 Task: Create a due date automation trigger when advanced on, on the tuesday before a card is due add fields with custom field "Resume" set to a date less than 1 days from now at 11:00 AM.
Action: Mouse moved to (1173, 87)
Screenshot: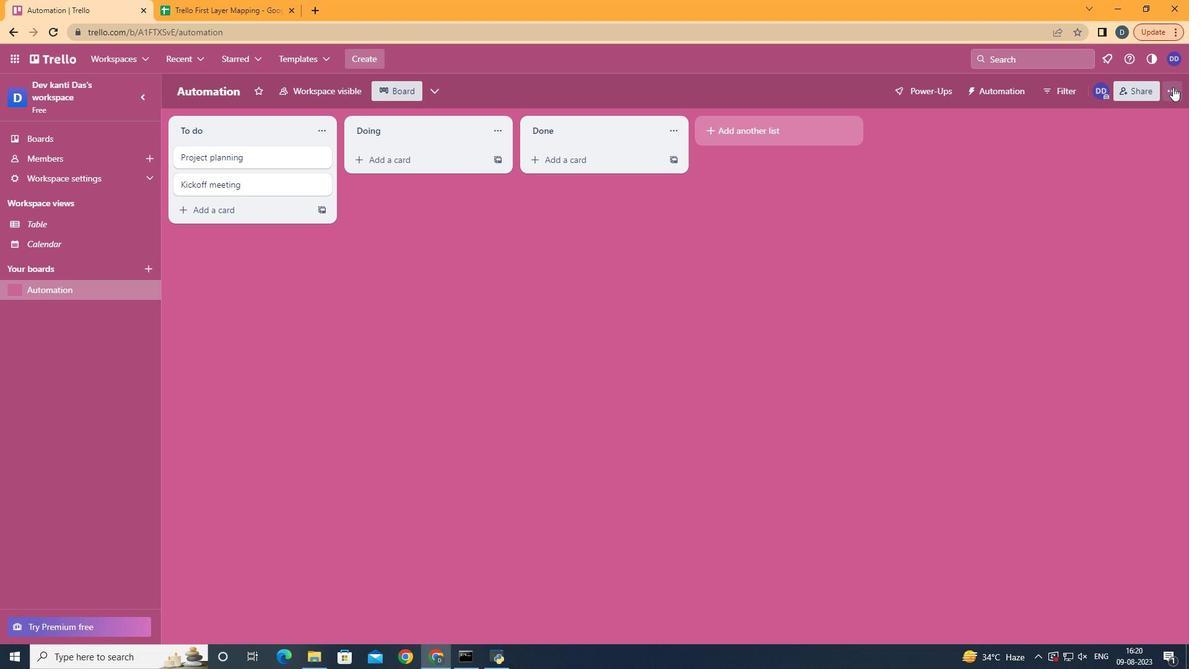 
Action: Mouse pressed left at (1173, 87)
Screenshot: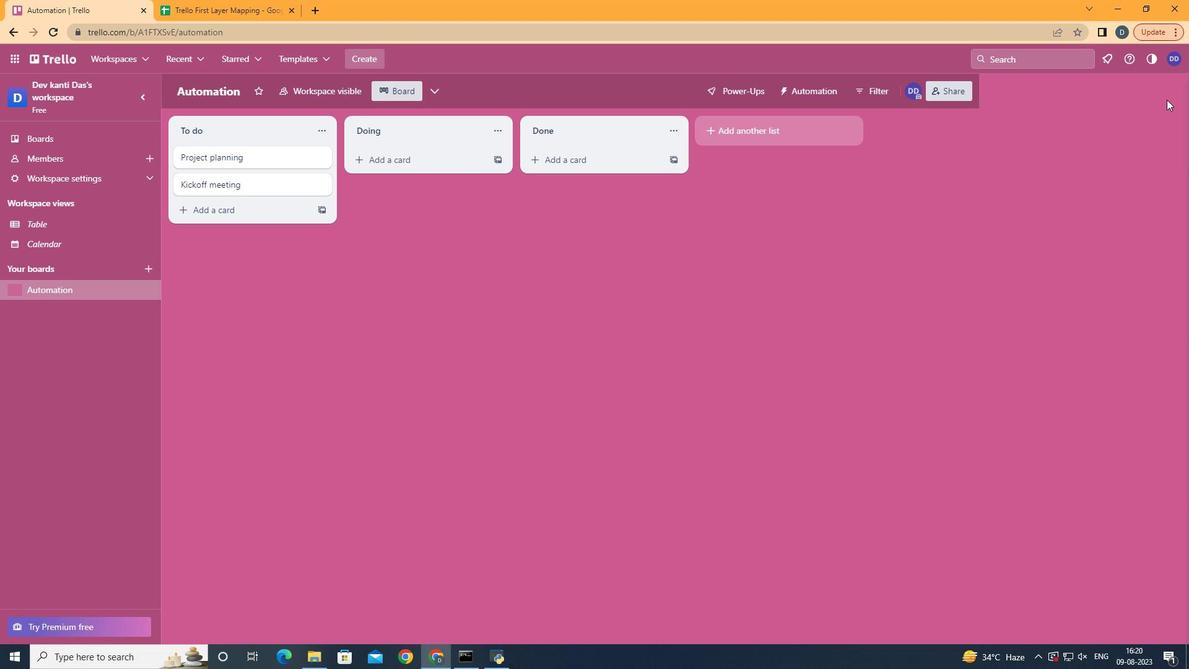 
Action: Mouse moved to (1074, 270)
Screenshot: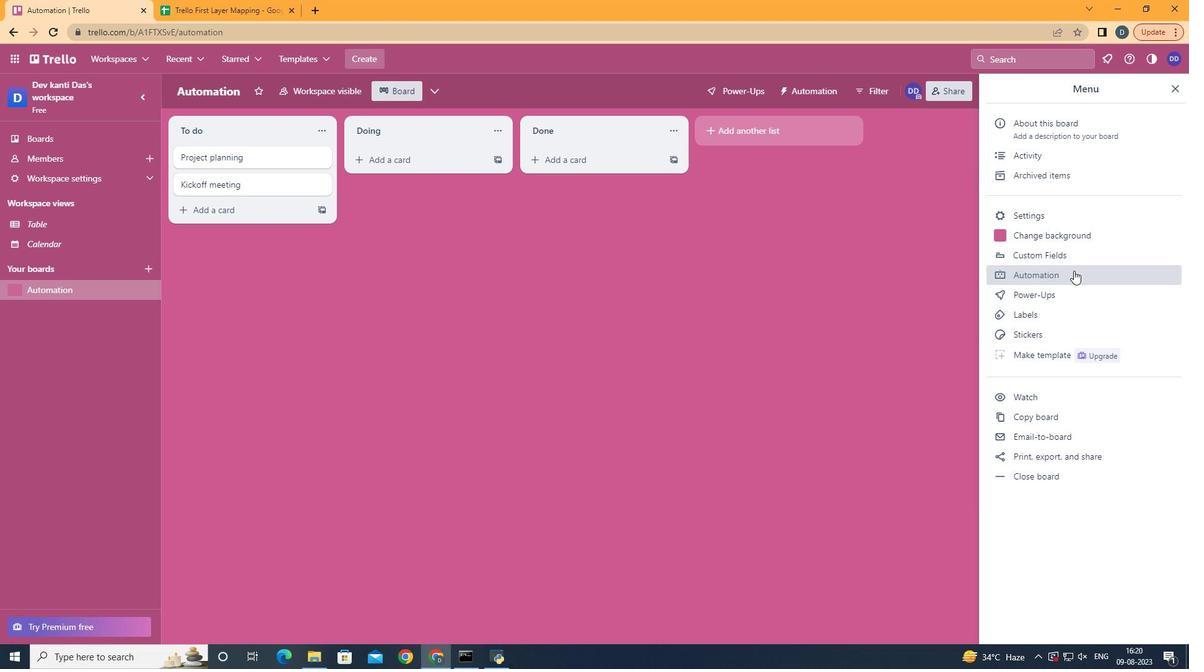 
Action: Mouse pressed left at (1074, 270)
Screenshot: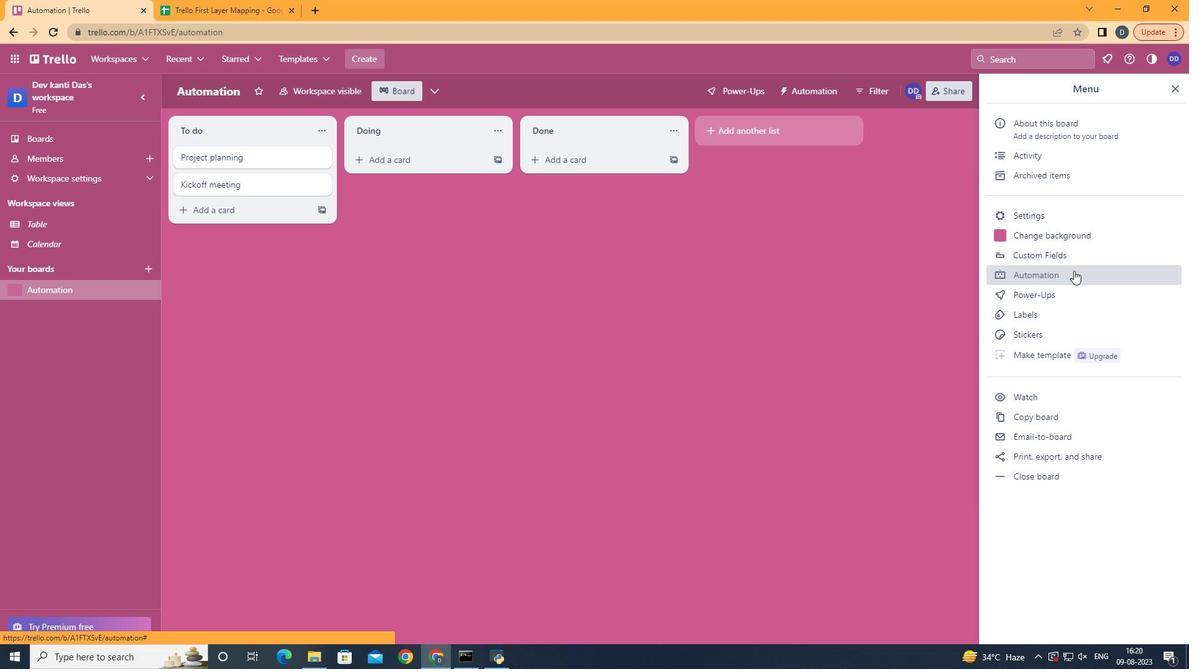 
Action: Mouse moved to (215, 242)
Screenshot: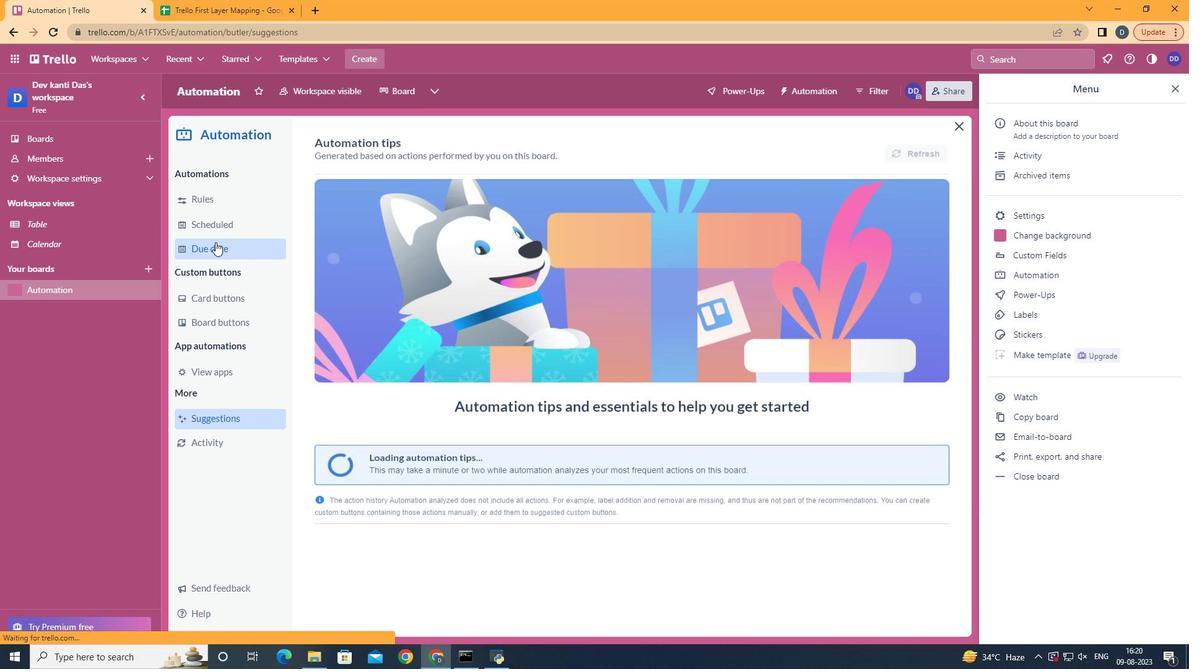
Action: Mouse pressed left at (215, 242)
Screenshot: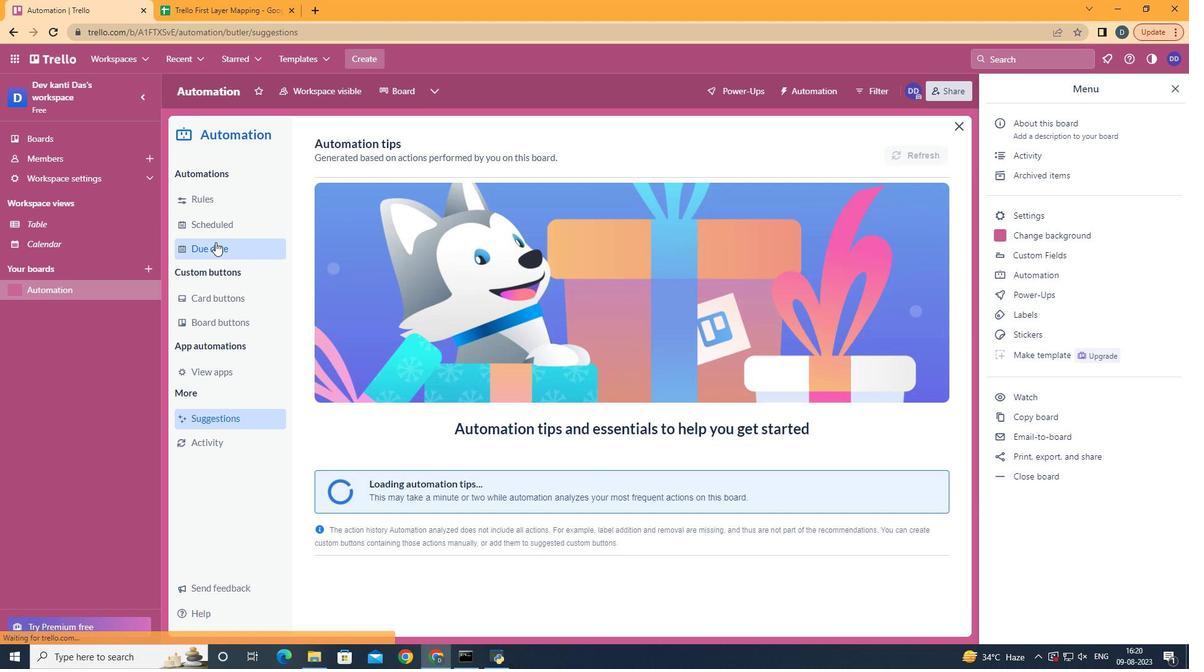 
Action: Mouse moved to (873, 141)
Screenshot: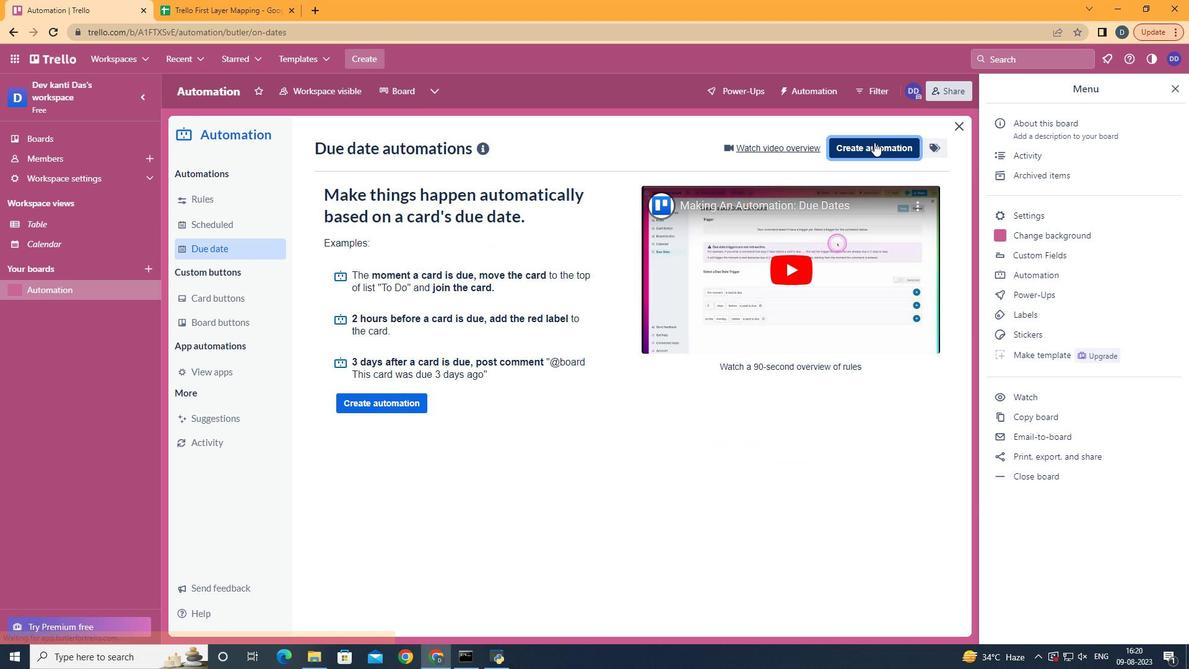
Action: Mouse pressed left at (873, 141)
Screenshot: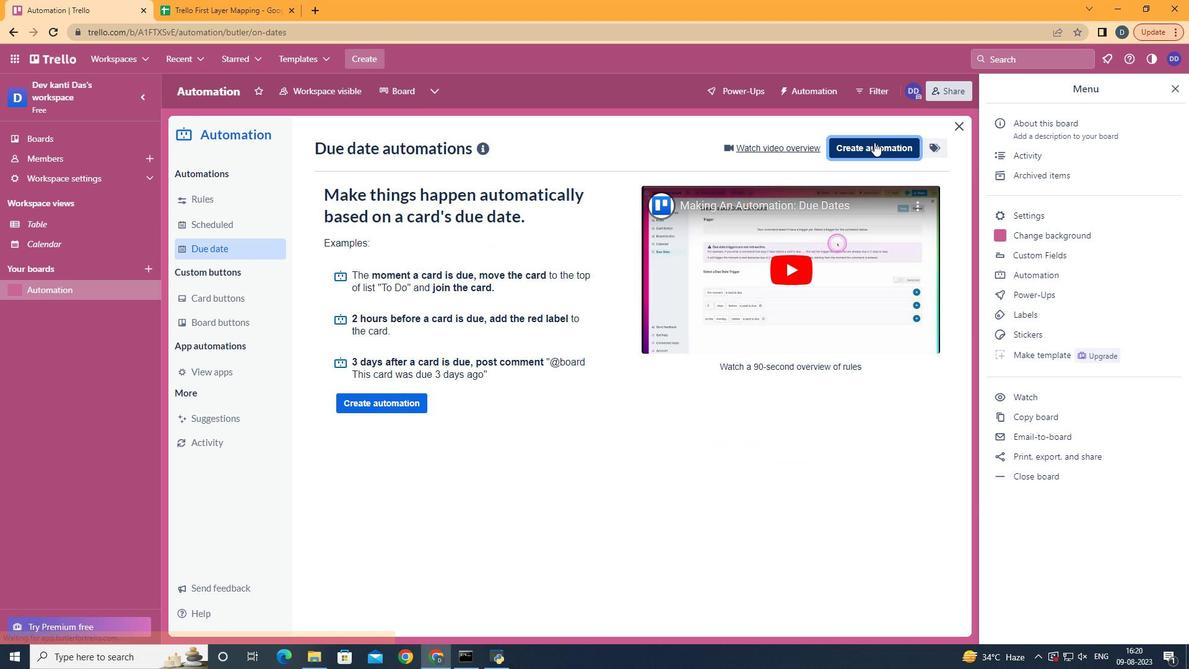 
Action: Mouse moved to (630, 258)
Screenshot: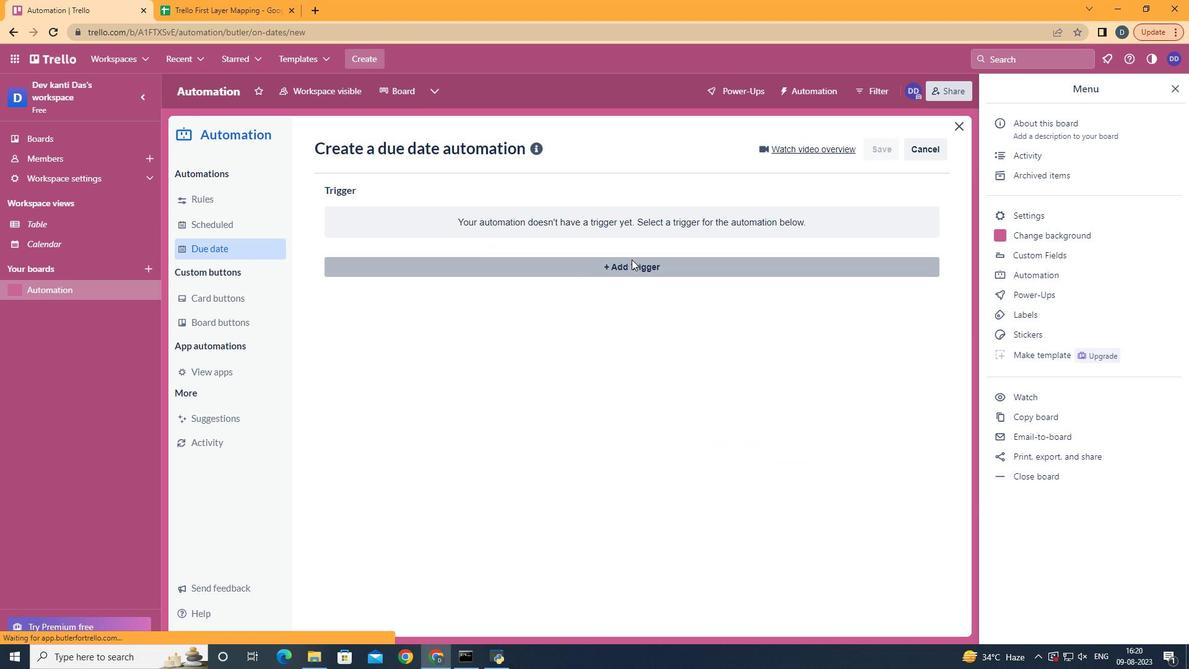 
Action: Mouse pressed left at (630, 258)
Screenshot: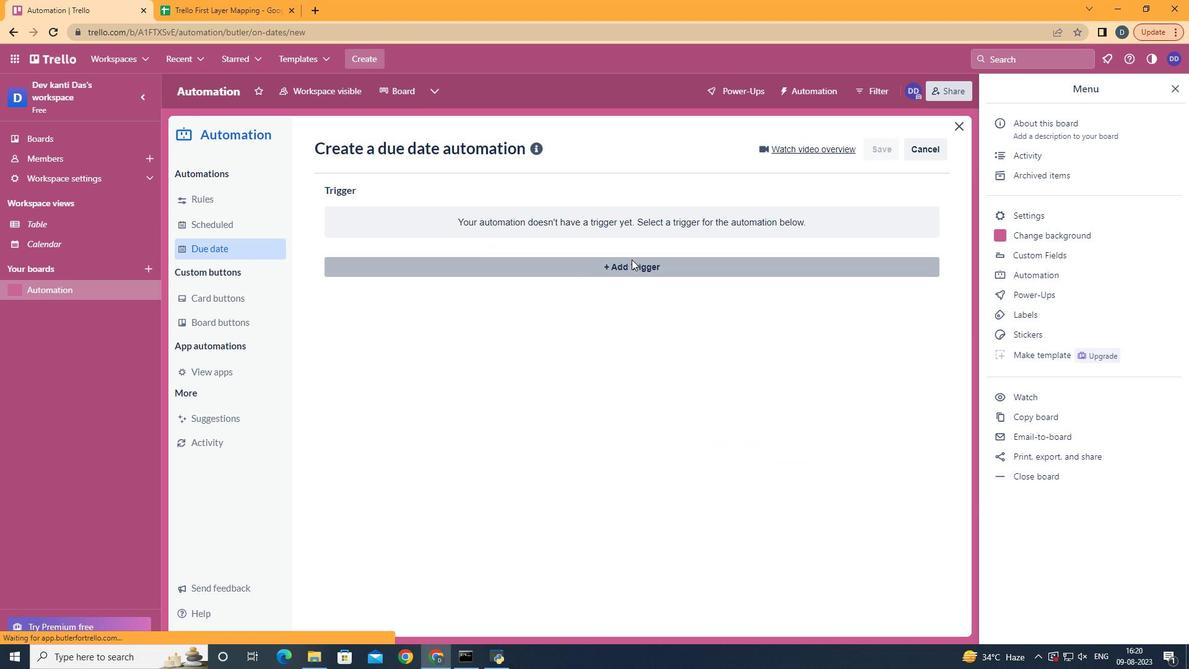 
Action: Mouse moved to (414, 350)
Screenshot: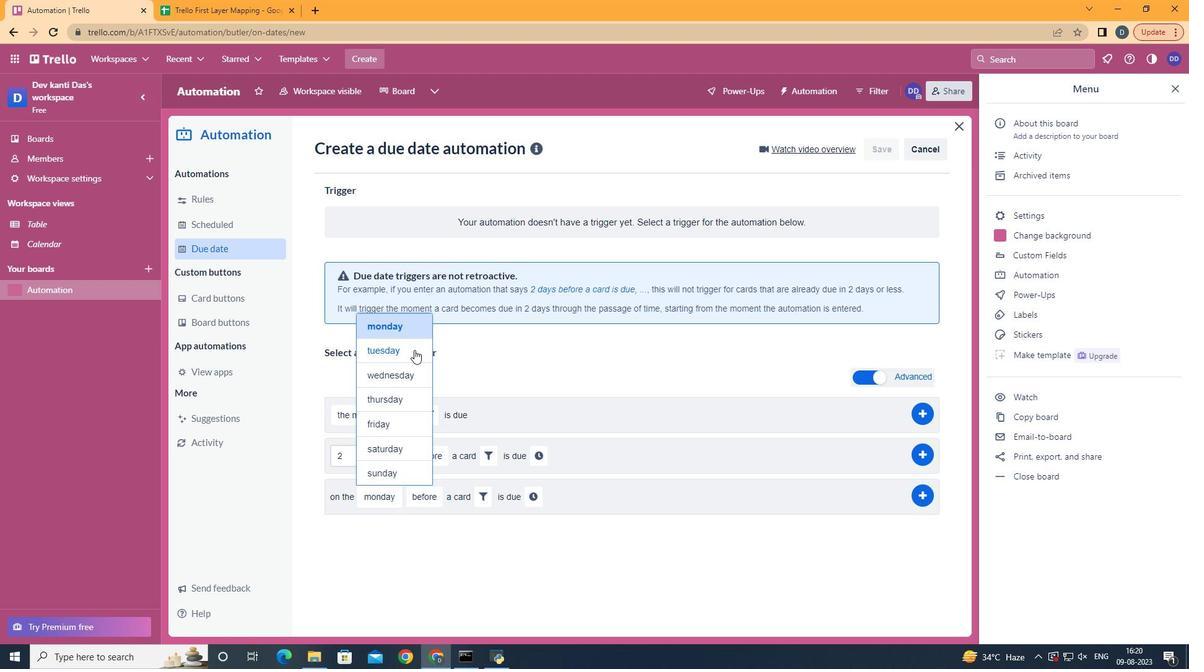 
Action: Mouse pressed left at (414, 350)
Screenshot: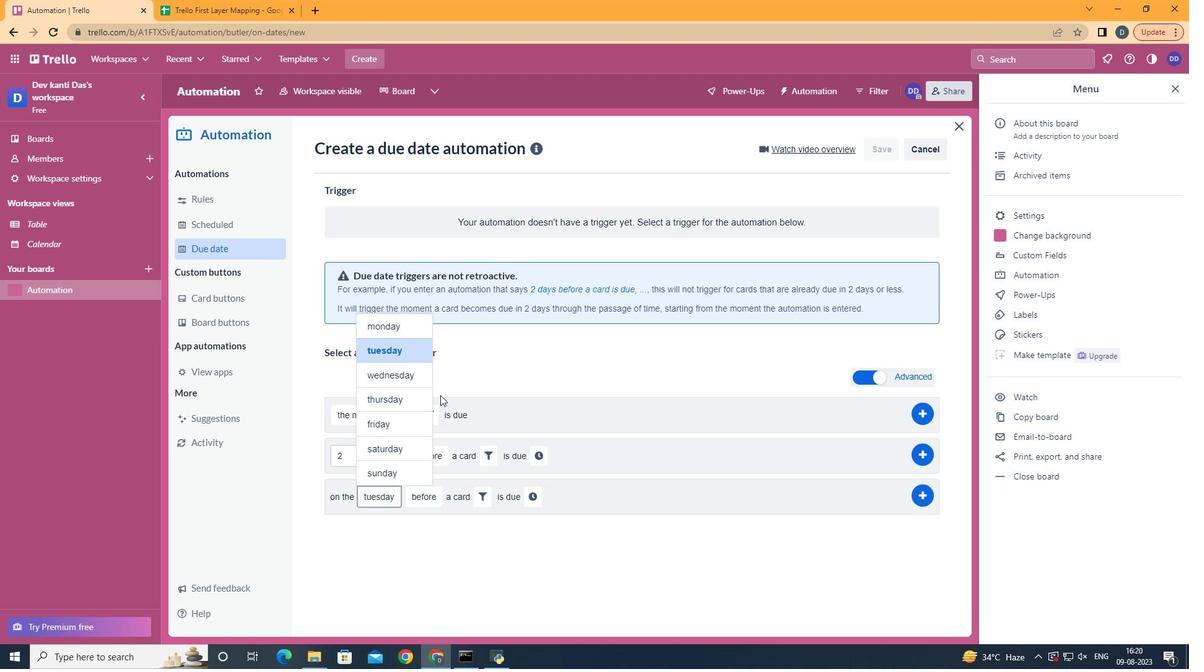 
Action: Mouse moved to (482, 493)
Screenshot: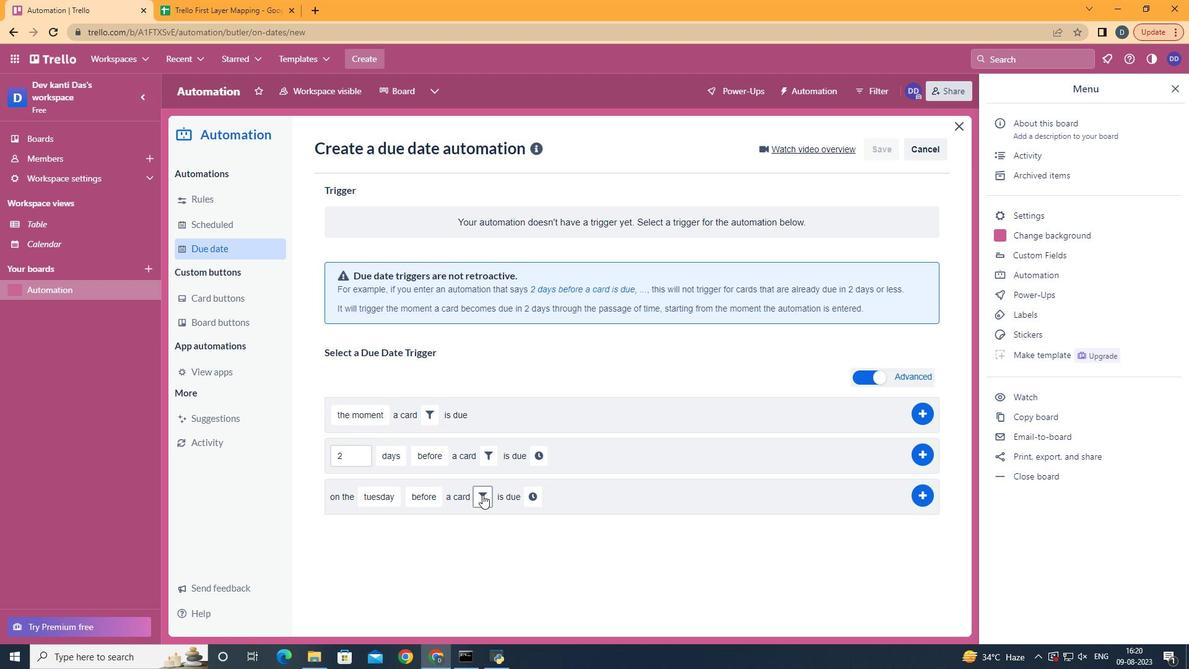 
Action: Mouse pressed left at (482, 493)
Screenshot: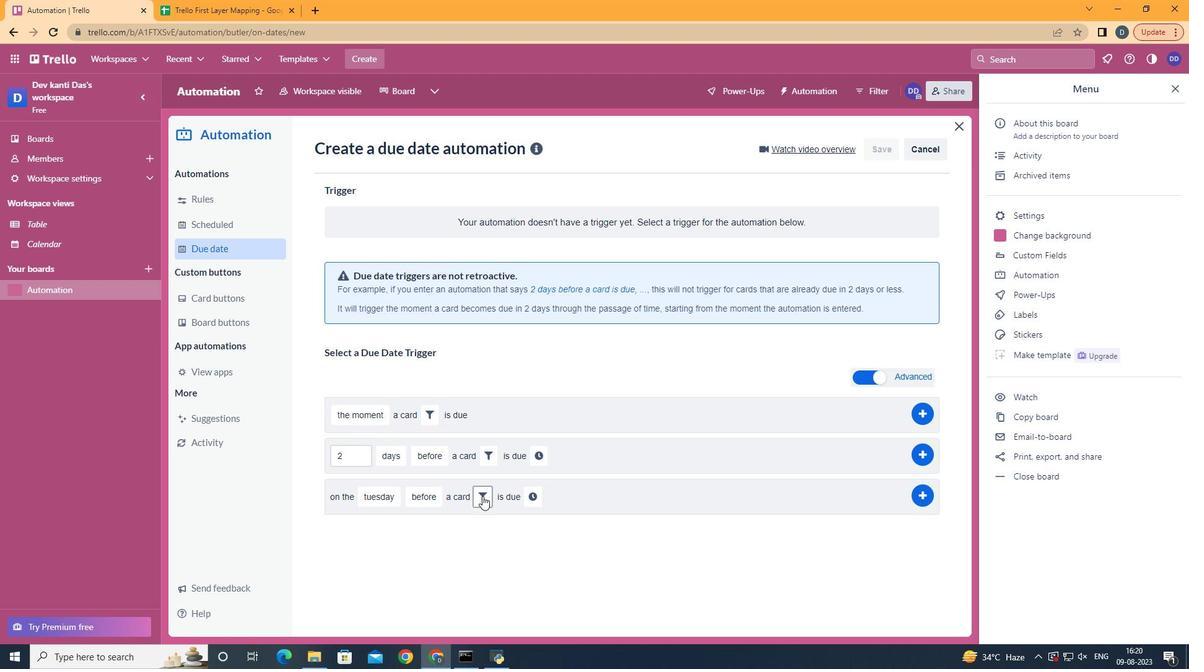 
Action: Mouse moved to (673, 539)
Screenshot: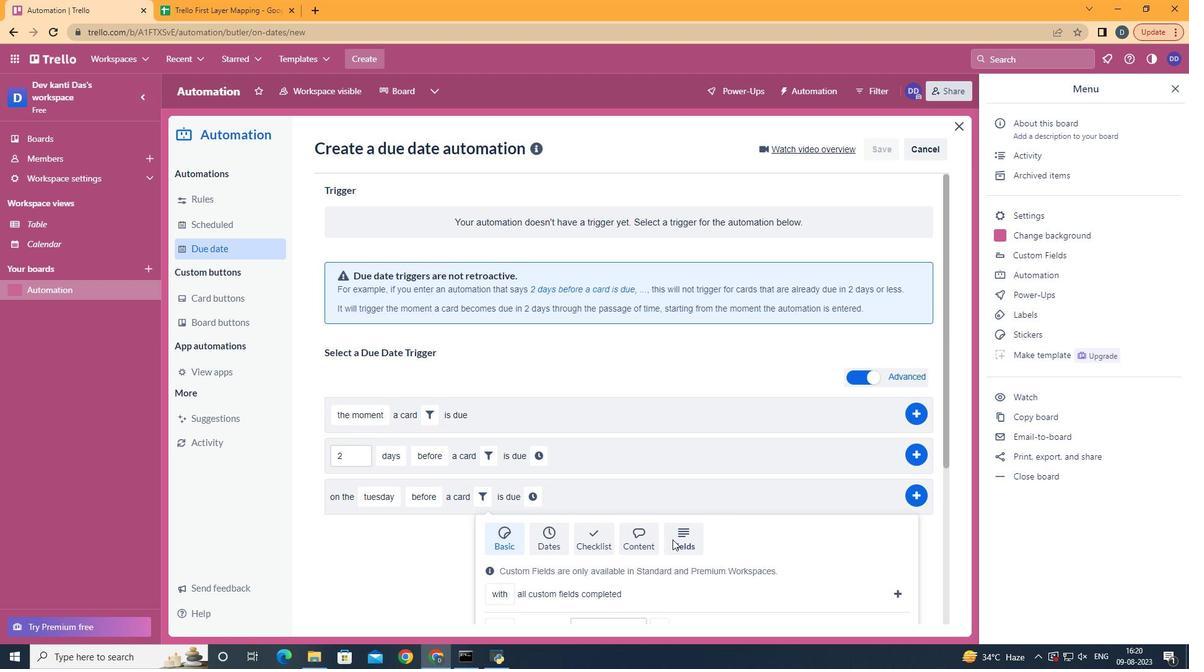 
Action: Mouse pressed left at (672, 539)
Screenshot: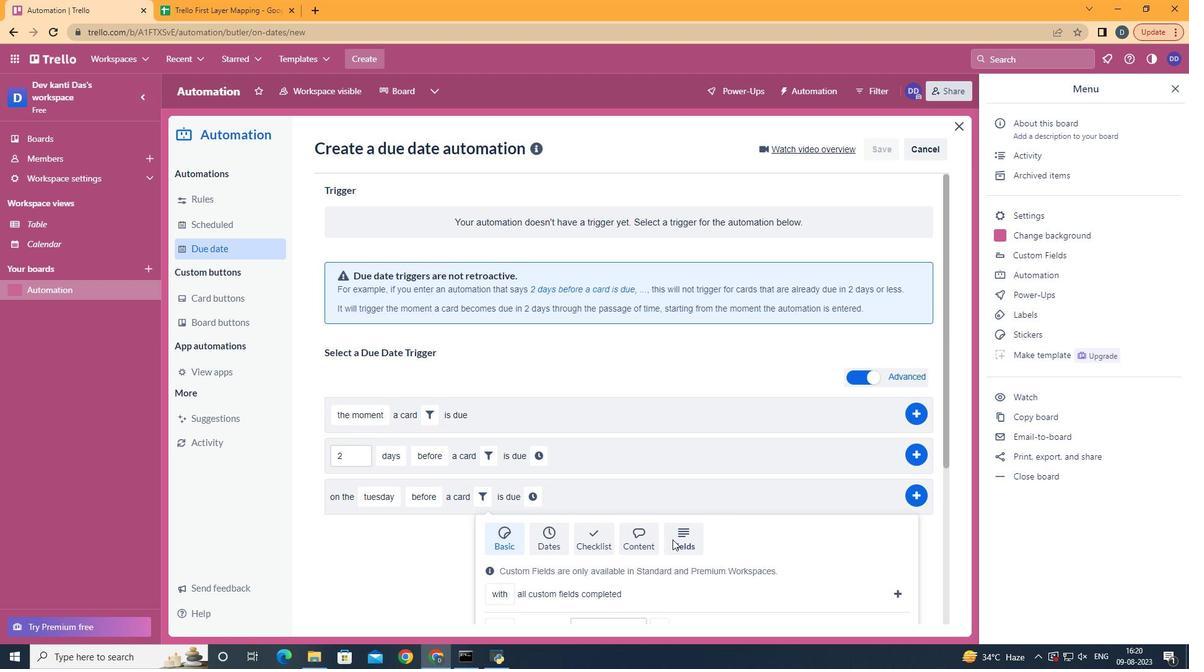 
Action: Mouse moved to (677, 539)
Screenshot: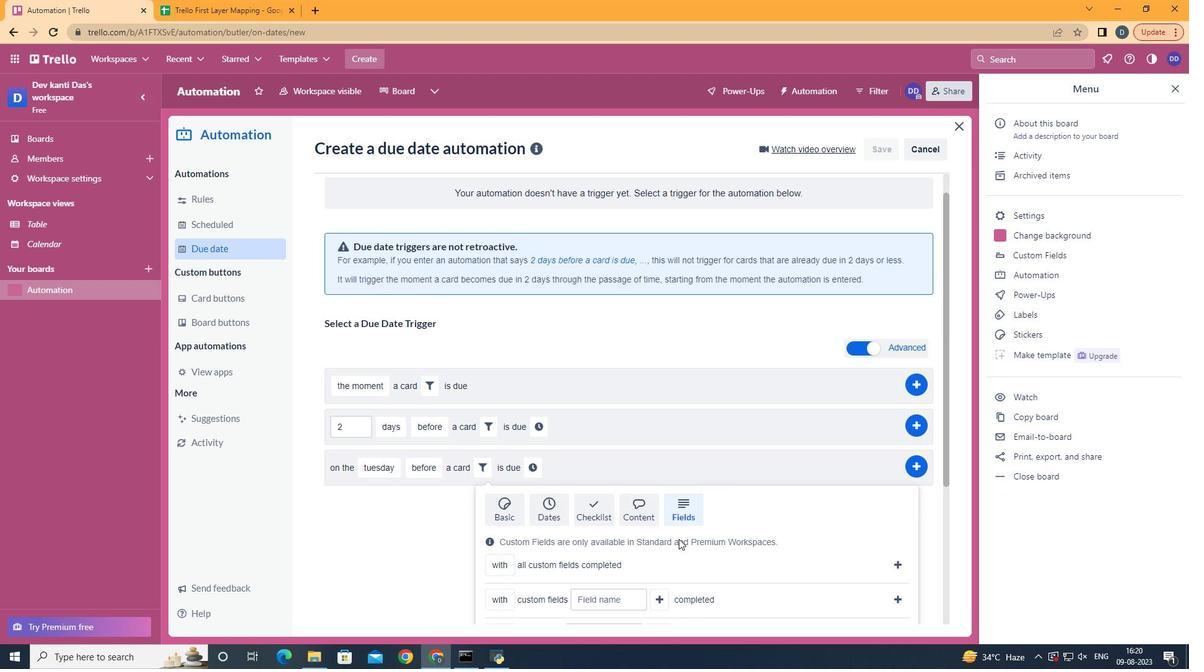 
Action: Mouse scrolled (677, 538) with delta (0, 0)
Screenshot: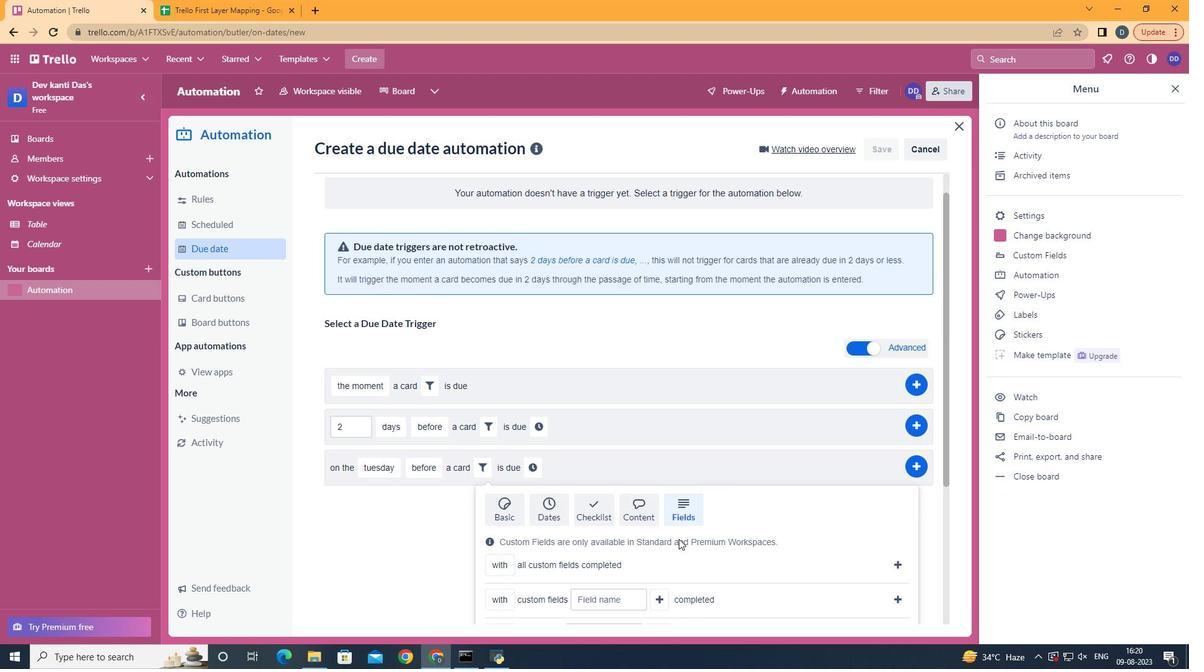 
Action: Mouse scrolled (677, 538) with delta (0, 0)
Screenshot: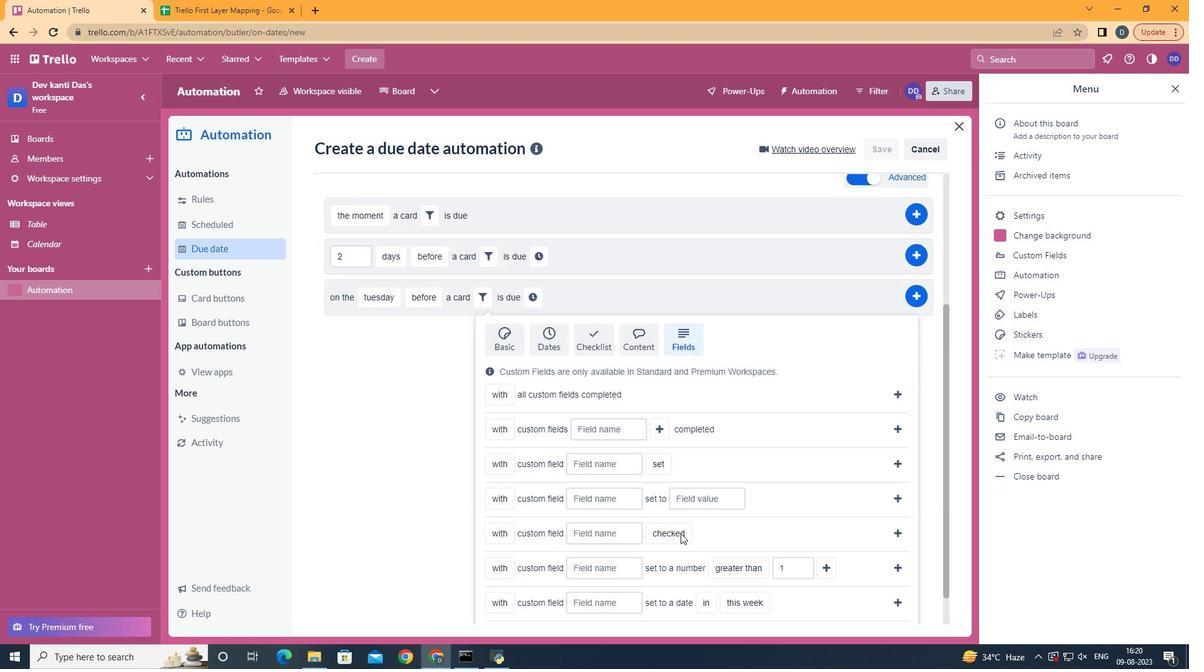 
Action: Mouse scrolled (677, 538) with delta (0, 0)
Screenshot: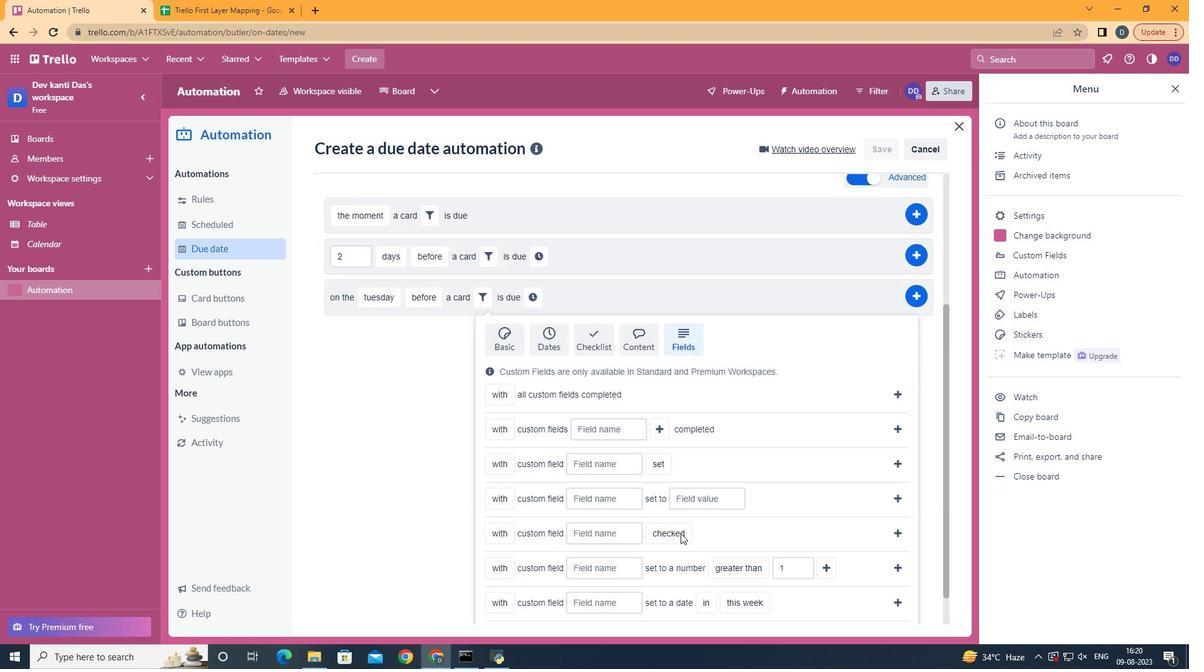 
Action: Mouse scrolled (677, 538) with delta (0, 0)
Screenshot: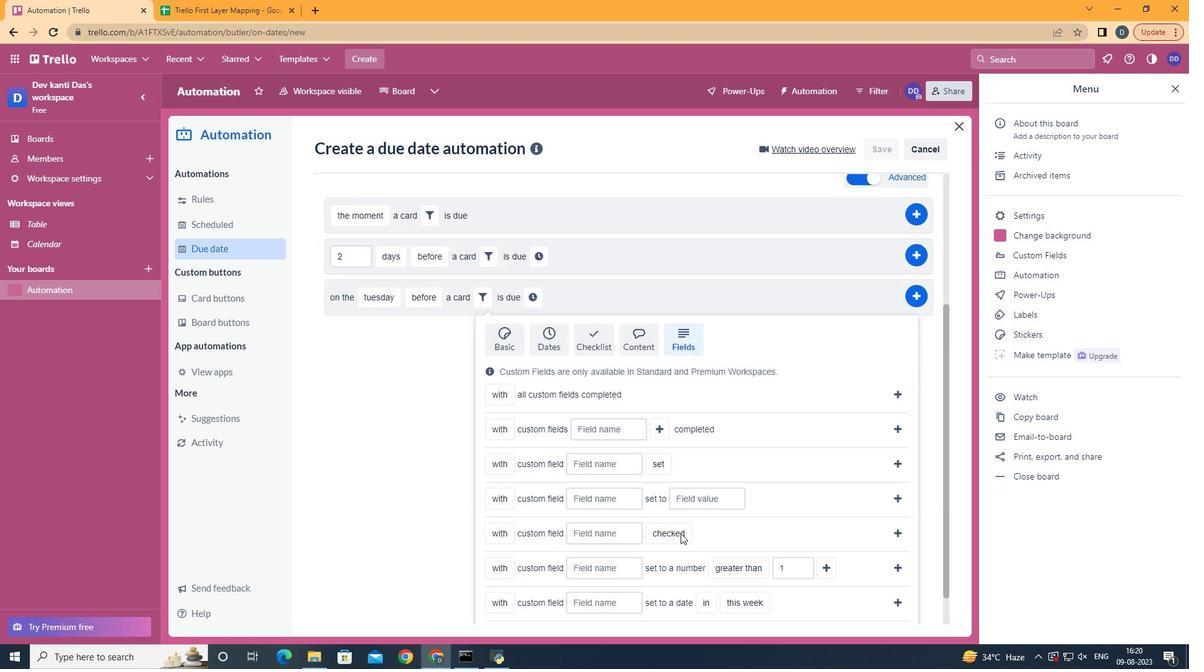 
Action: Mouse scrolled (677, 538) with delta (0, 0)
Screenshot: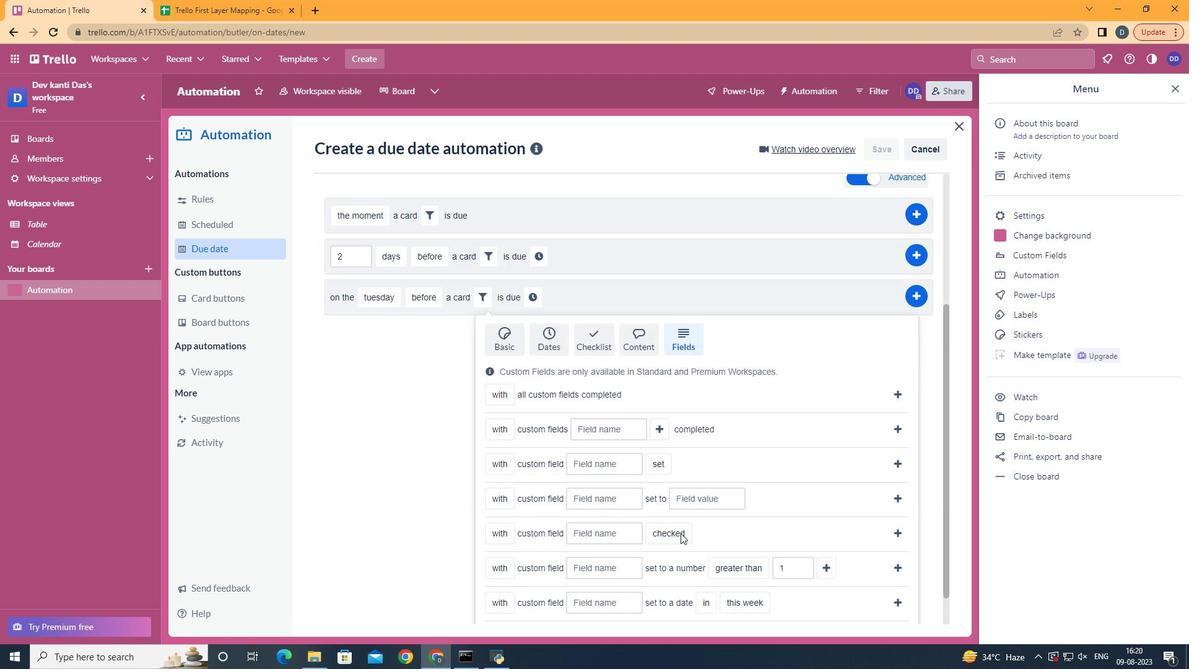 
Action: Mouse moved to (519, 544)
Screenshot: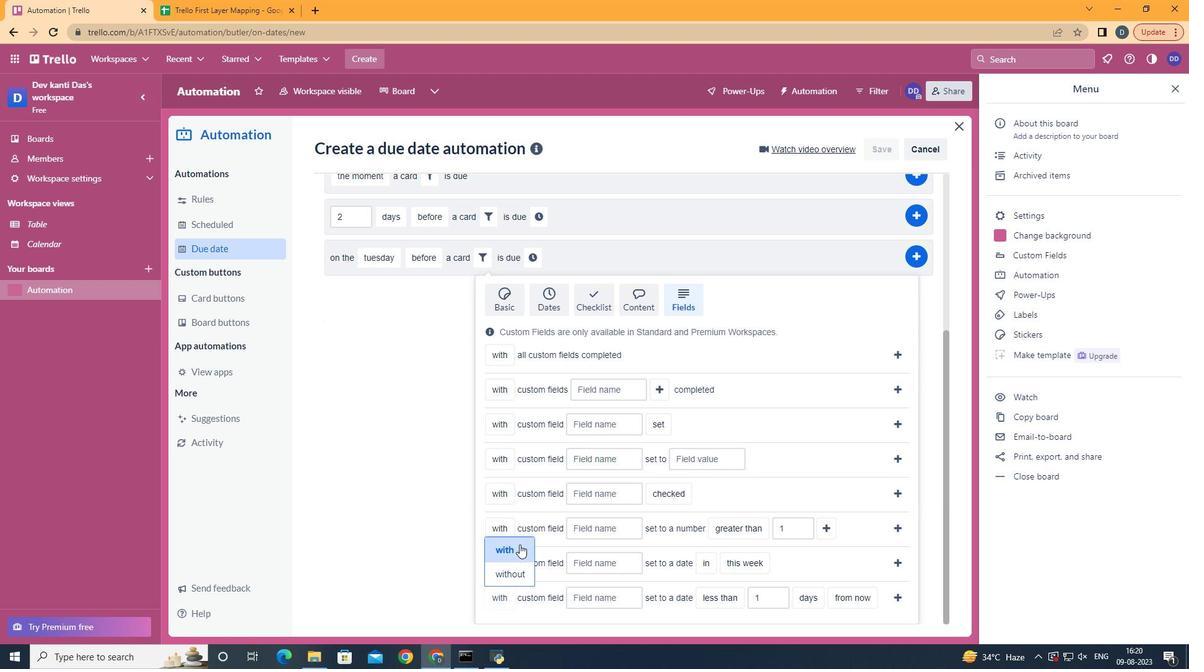 
Action: Mouse pressed left at (519, 544)
Screenshot: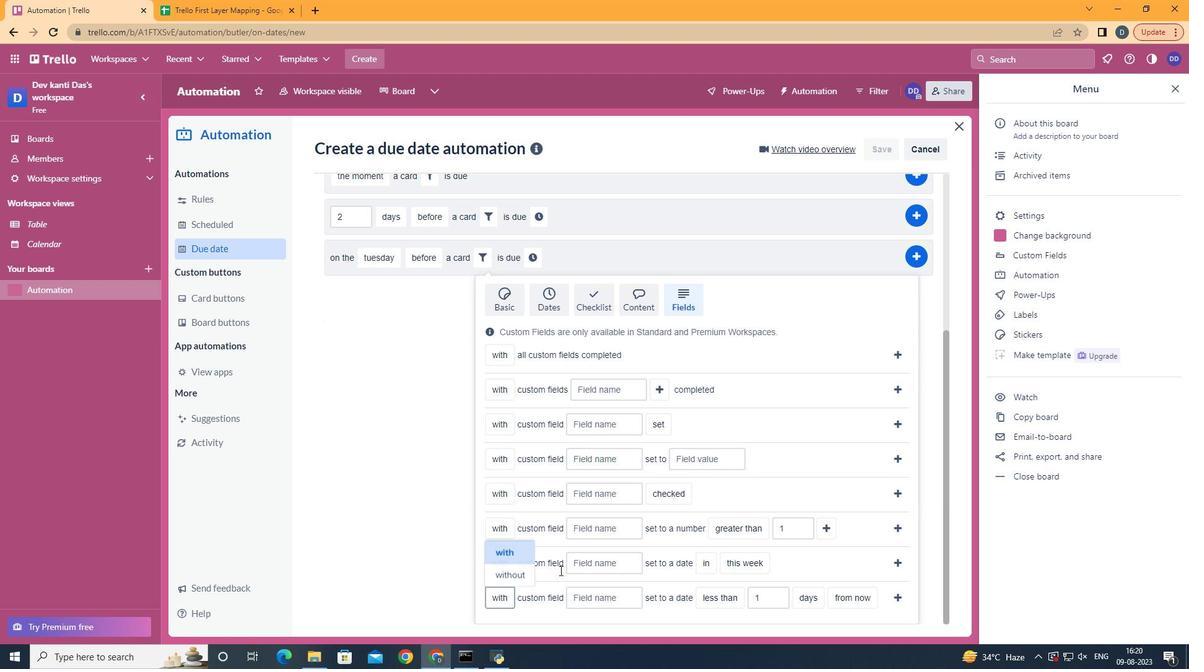
Action: Mouse moved to (591, 588)
Screenshot: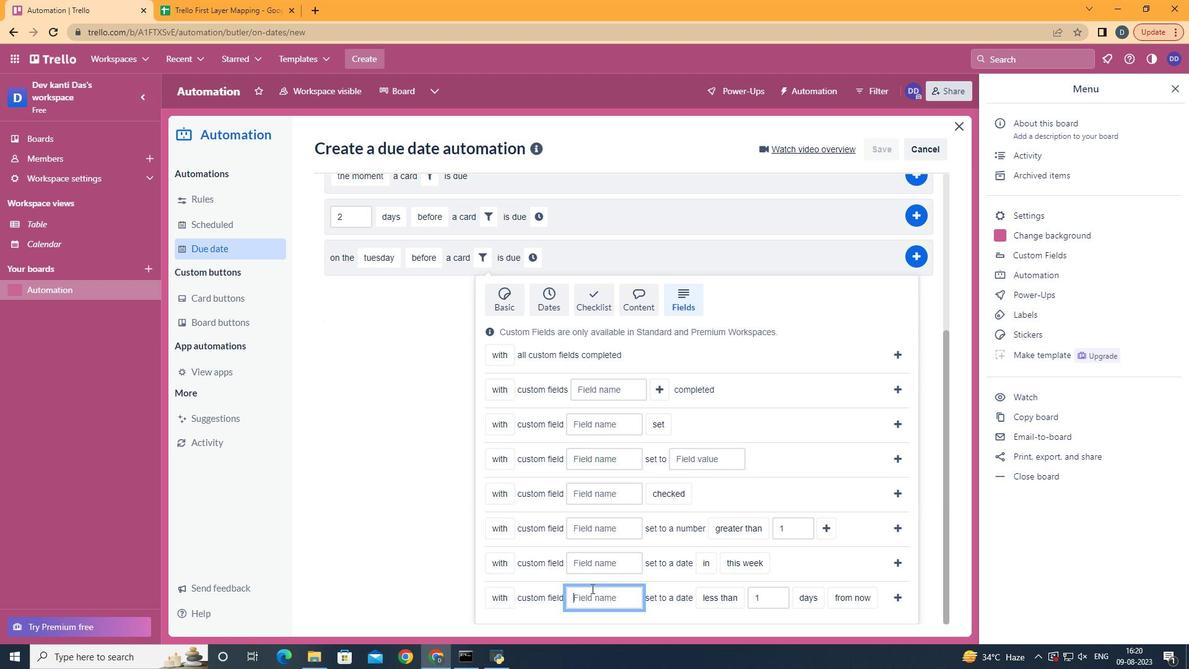 
Action: Mouse pressed left at (591, 588)
Screenshot: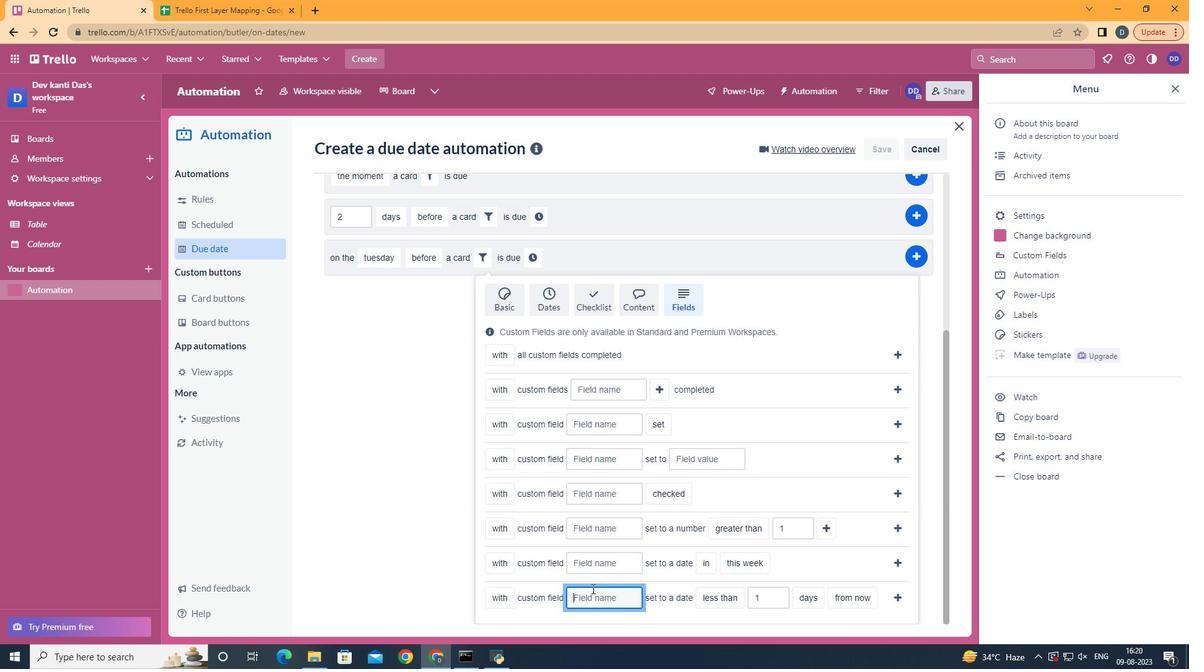 
Action: Mouse moved to (592, 588)
Screenshot: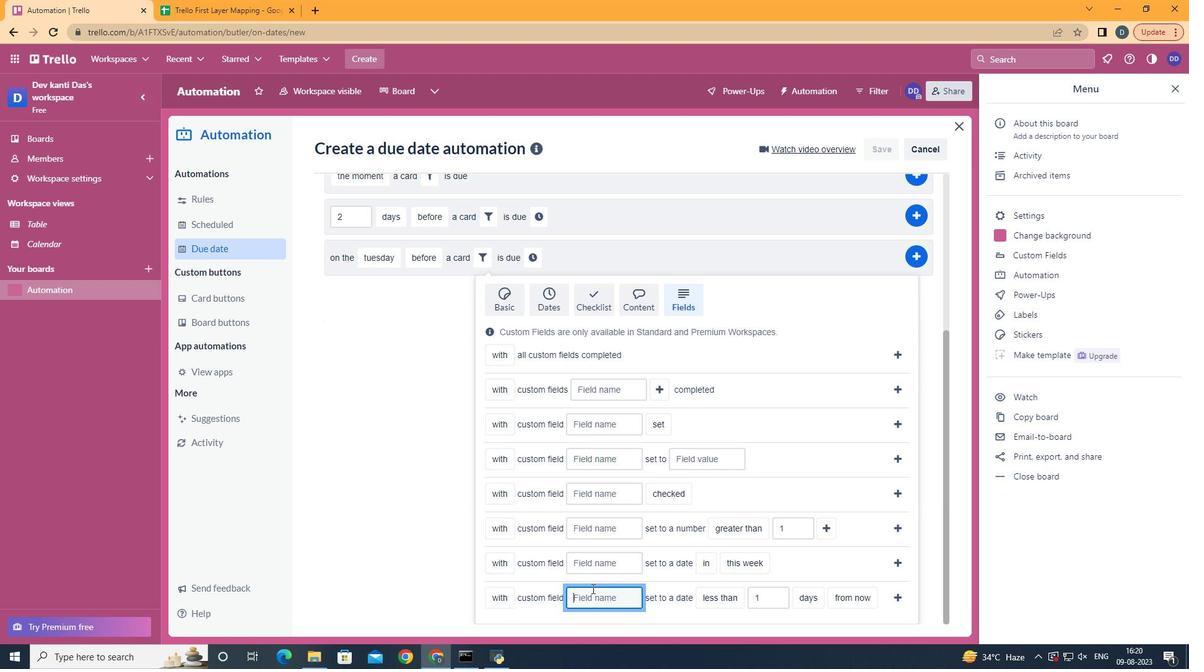 
Action: Key pressed <Key.shift><Key.shift><Key.shift>Resume
Screenshot: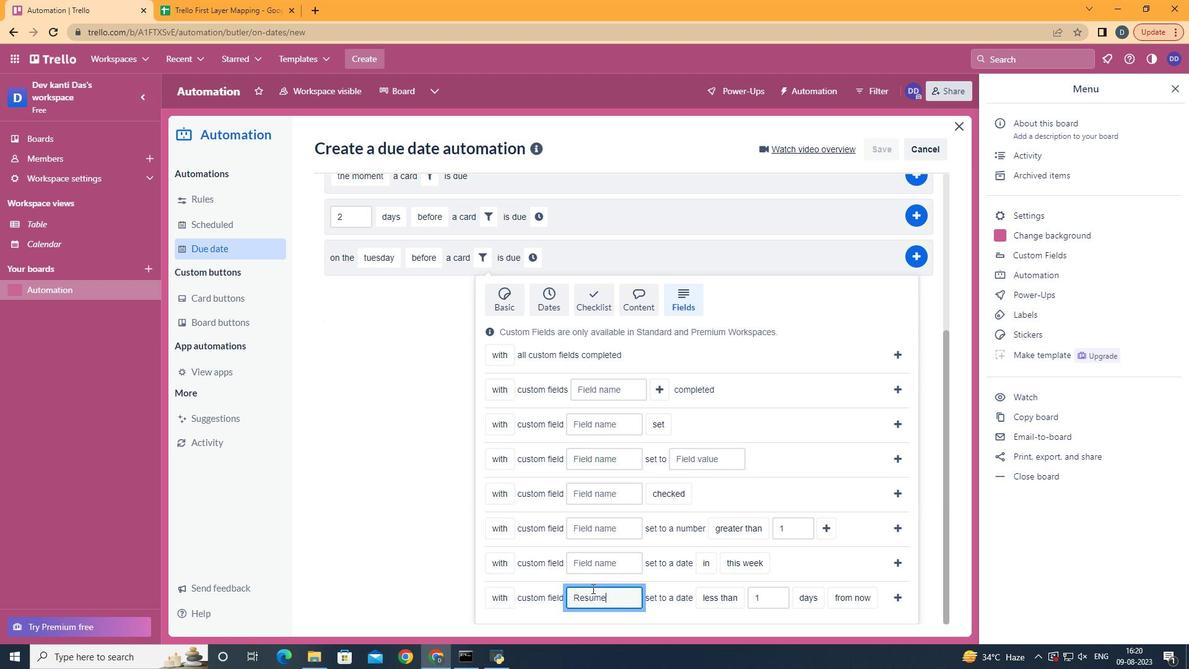 
Action: Mouse moved to (744, 504)
Screenshot: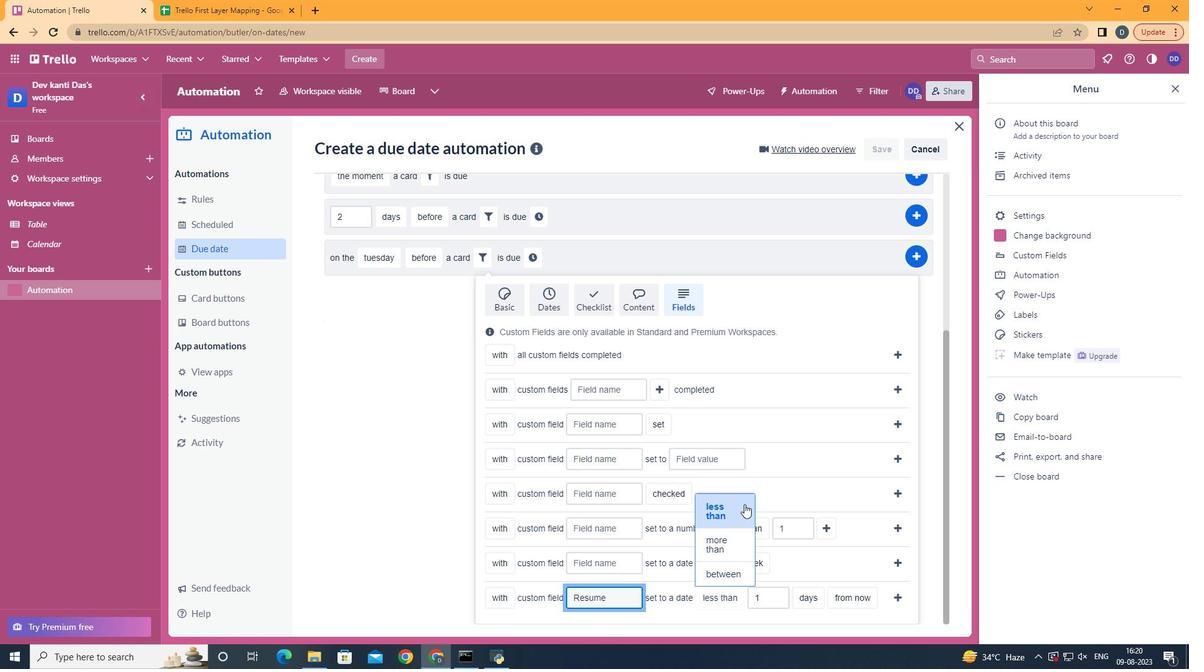 
Action: Mouse pressed left at (744, 504)
Screenshot: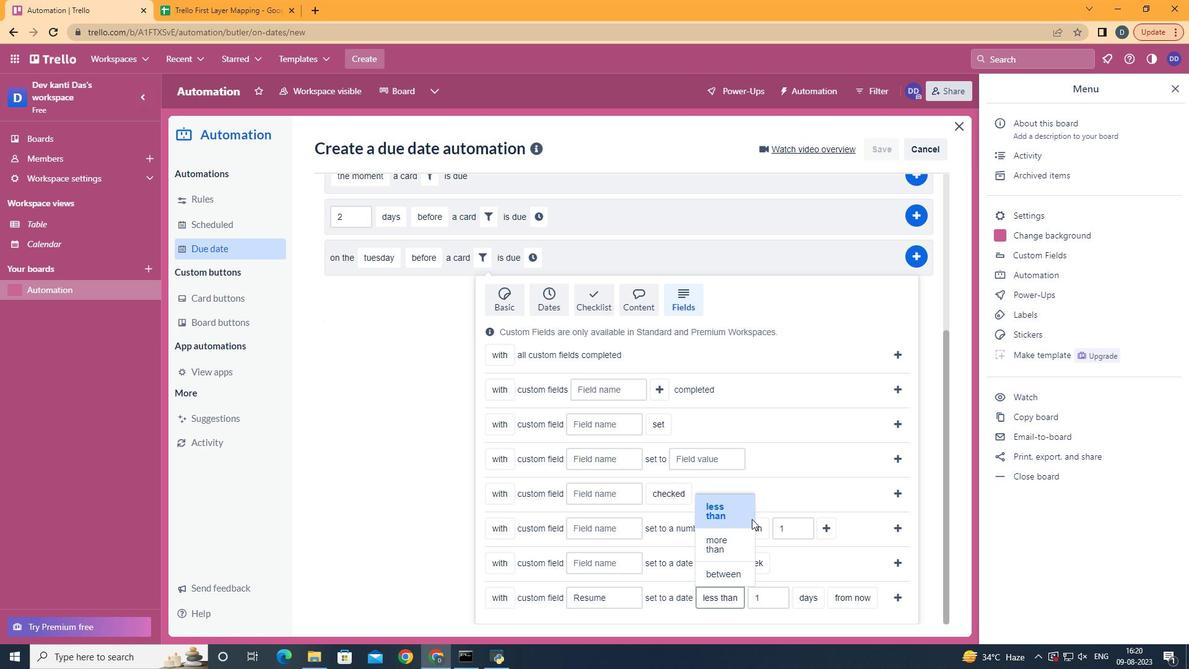 
Action: Mouse moved to (817, 547)
Screenshot: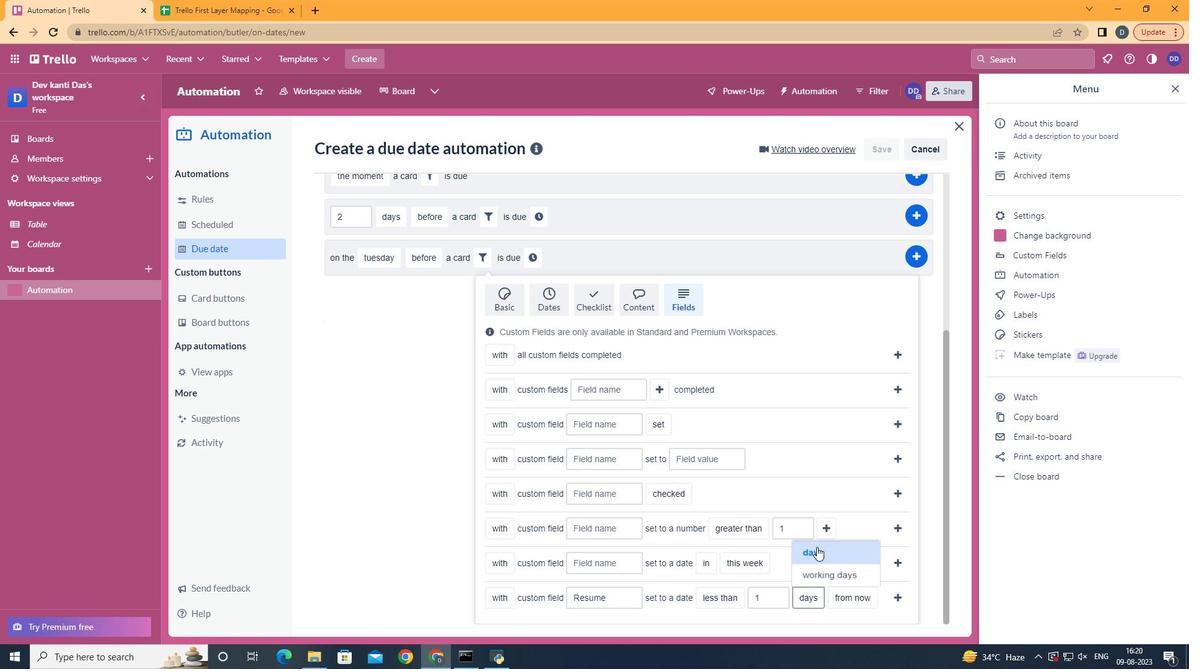 
Action: Mouse pressed left at (817, 547)
Screenshot: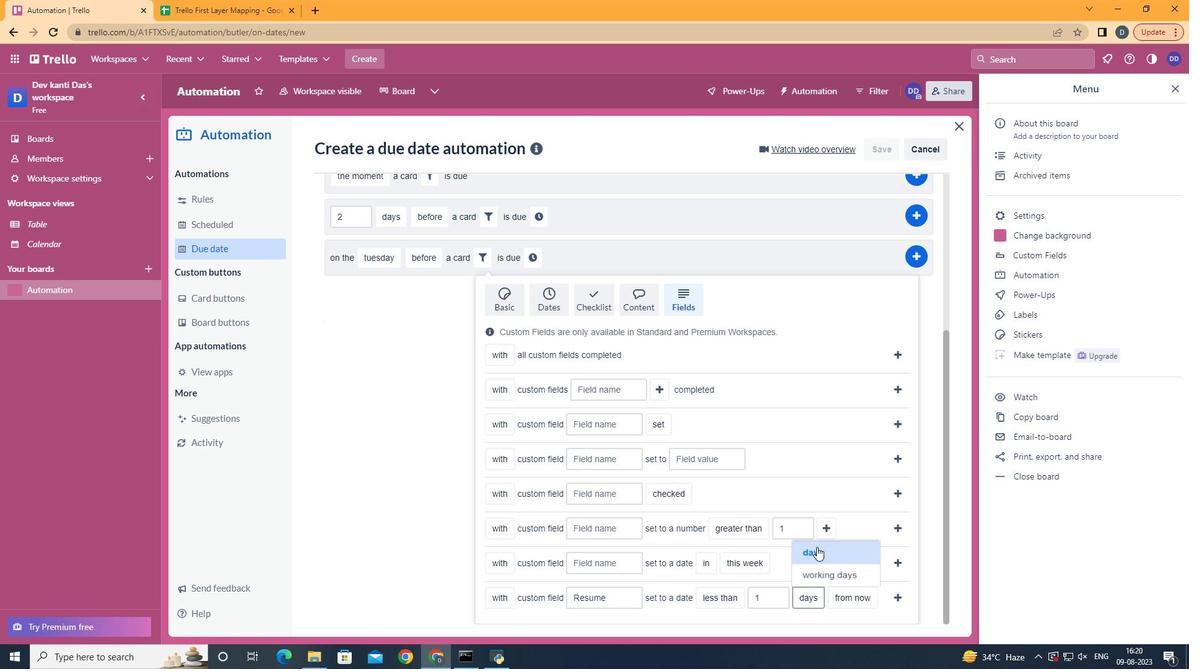 
Action: Mouse moved to (870, 531)
Screenshot: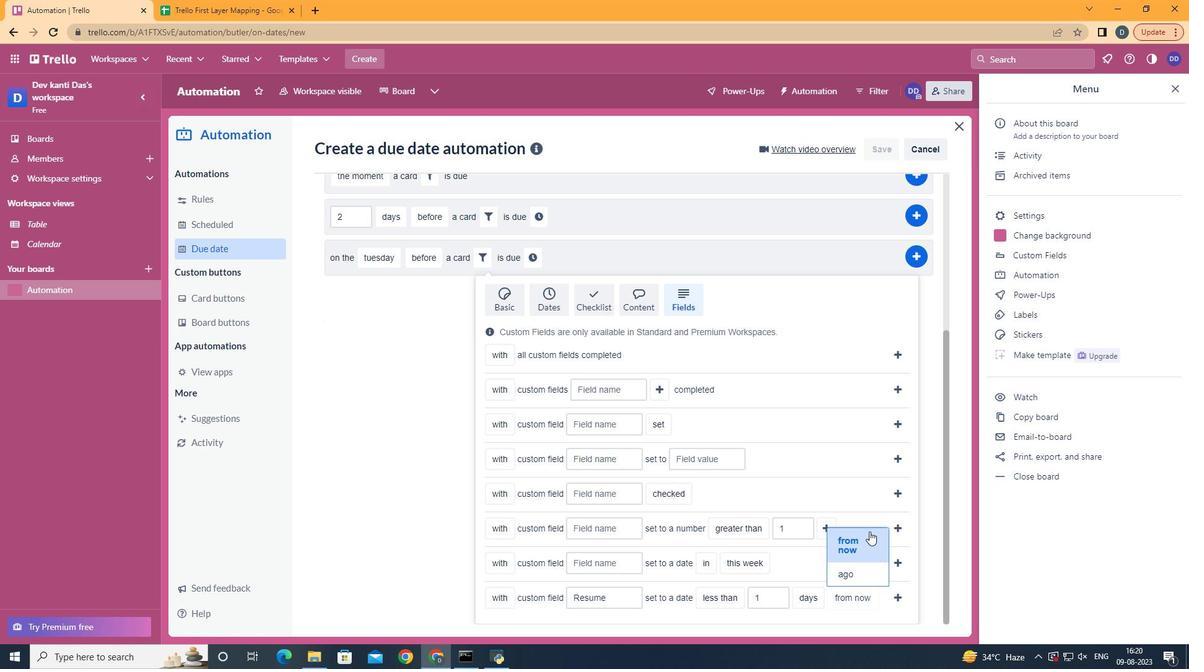 
Action: Mouse pressed left at (870, 531)
Screenshot: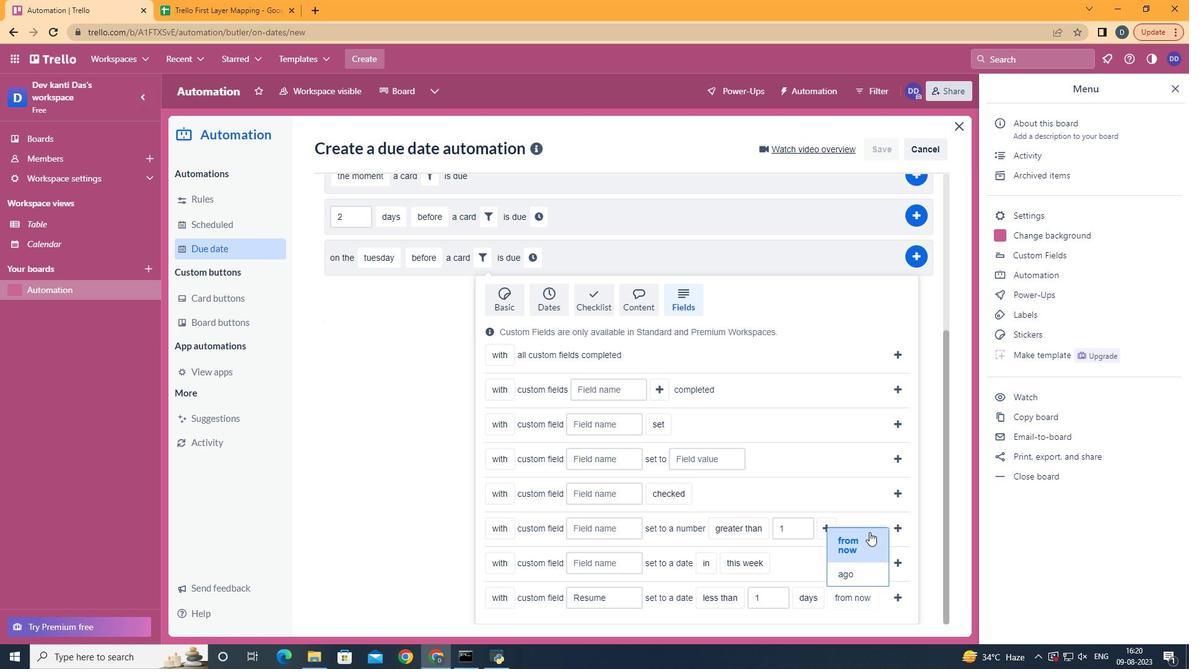
Action: Mouse moved to (899, 591)
Screenshot: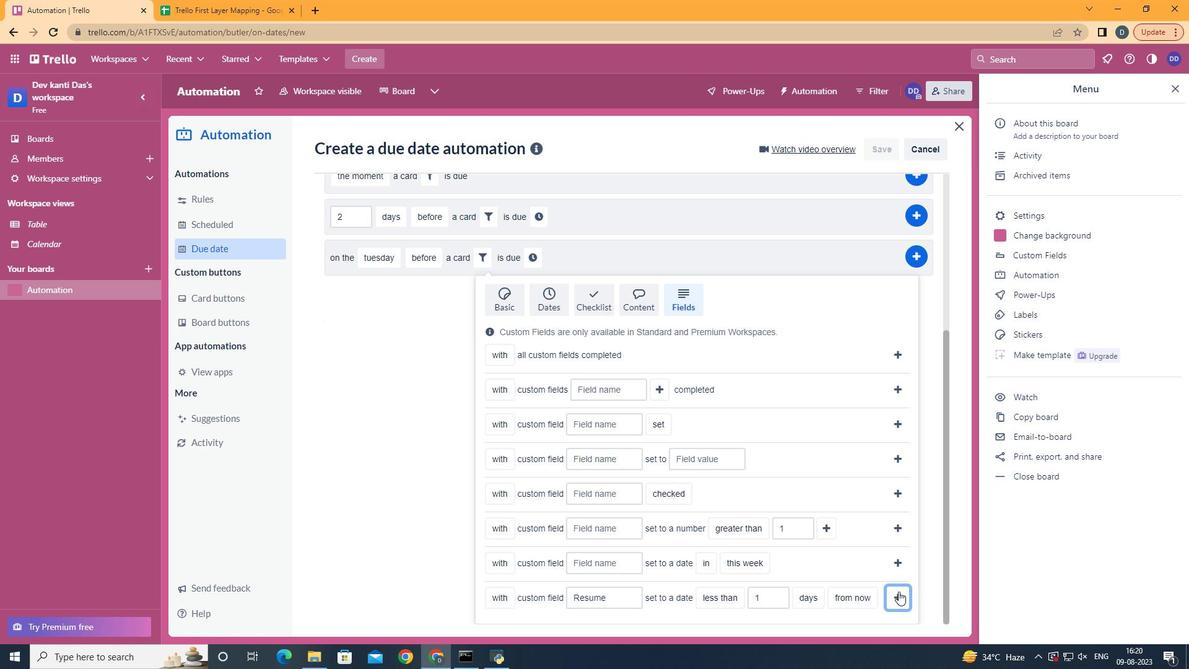 
Action: Mouse pressed left at (899, 591)
Screenshot: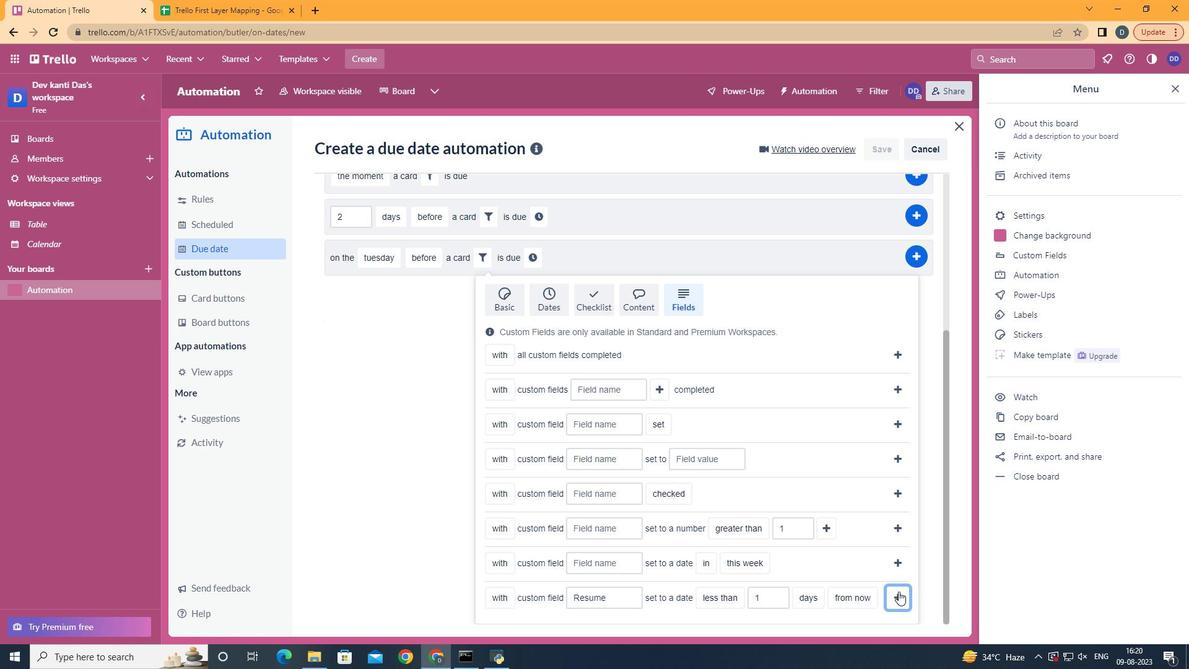 
Action: Mouse moved to (822, 500)
Screenshot: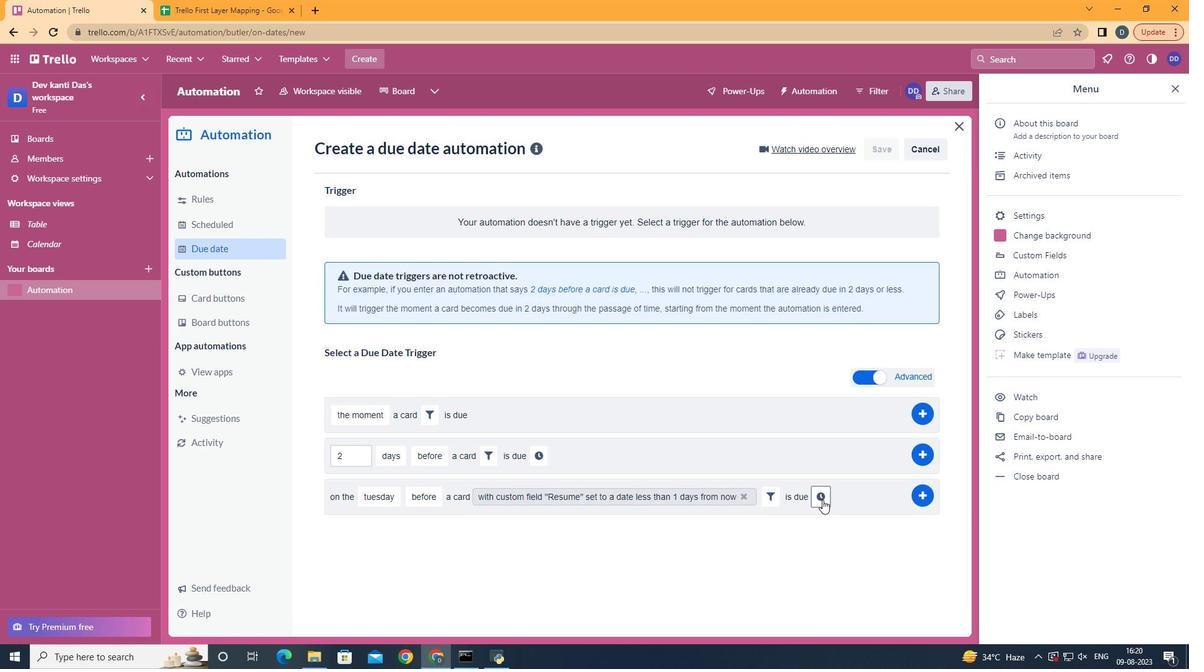 
Action: Mouse pressed left at (822, 500)
Screenshot: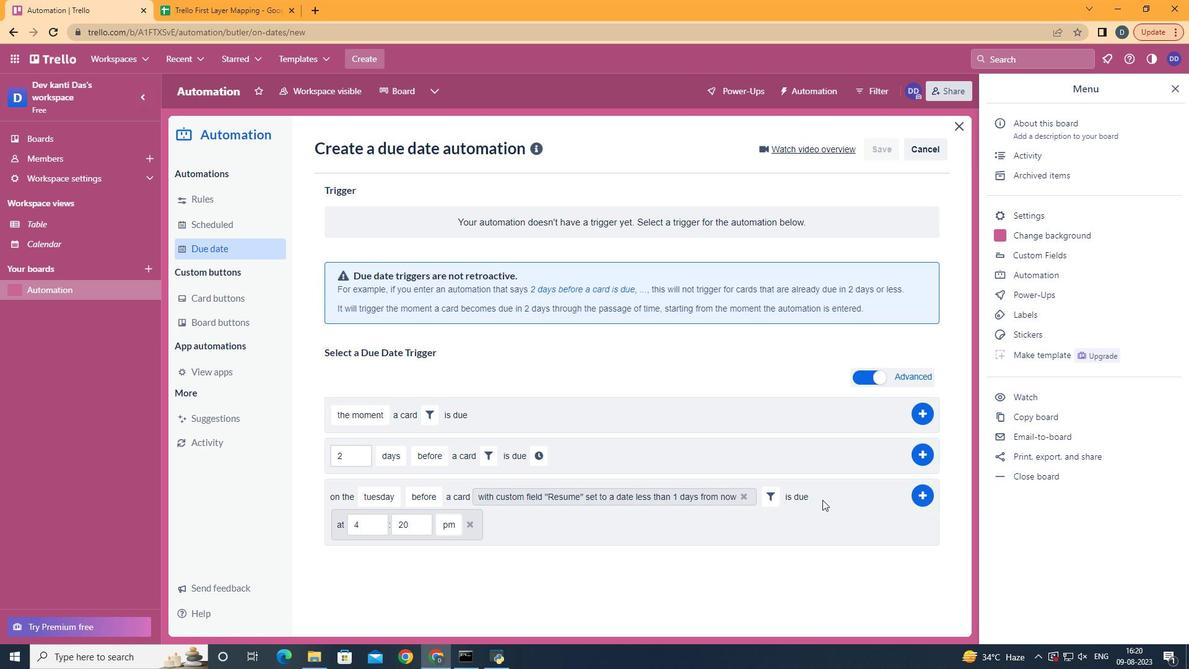 
Action: Mouse moved to (388, 523)
Screenshot: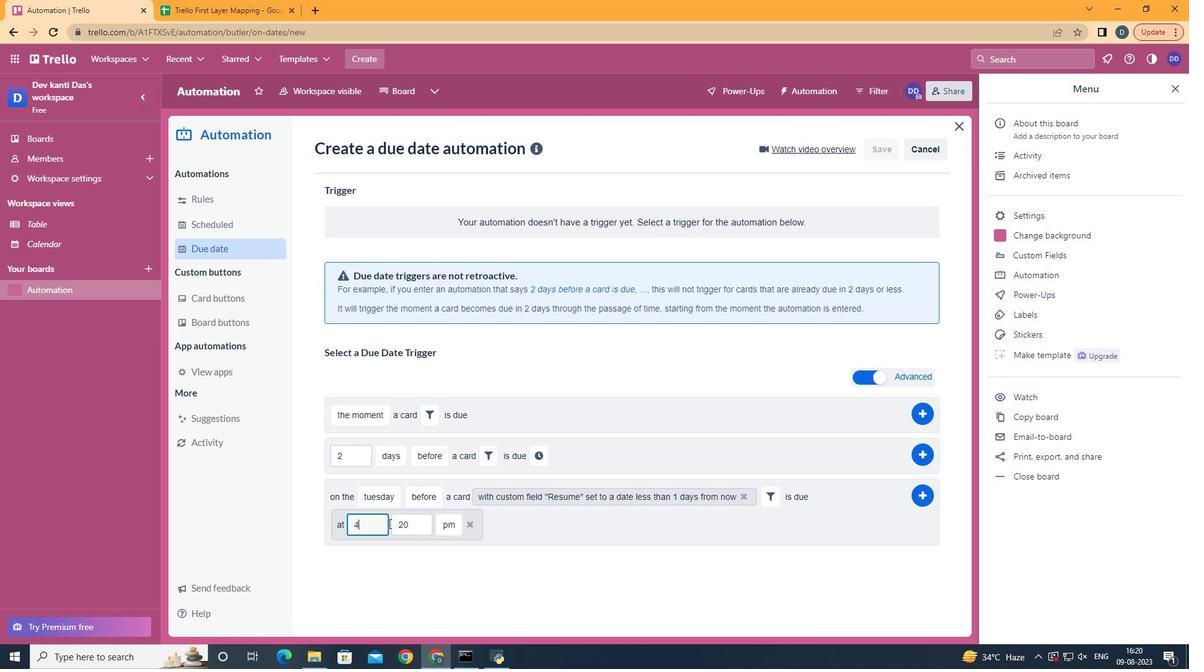 
Action: Mouse pressed left at (388, 523)
Screenshot: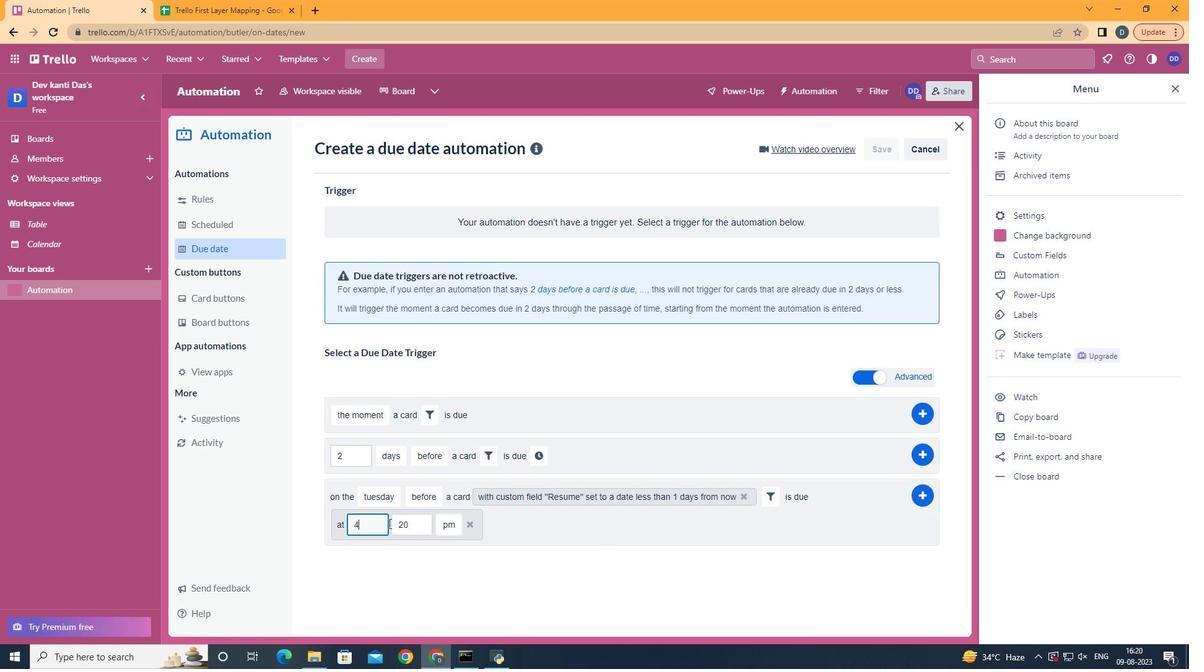 
Action: Mouse moved to (386, 523)
Screenshot: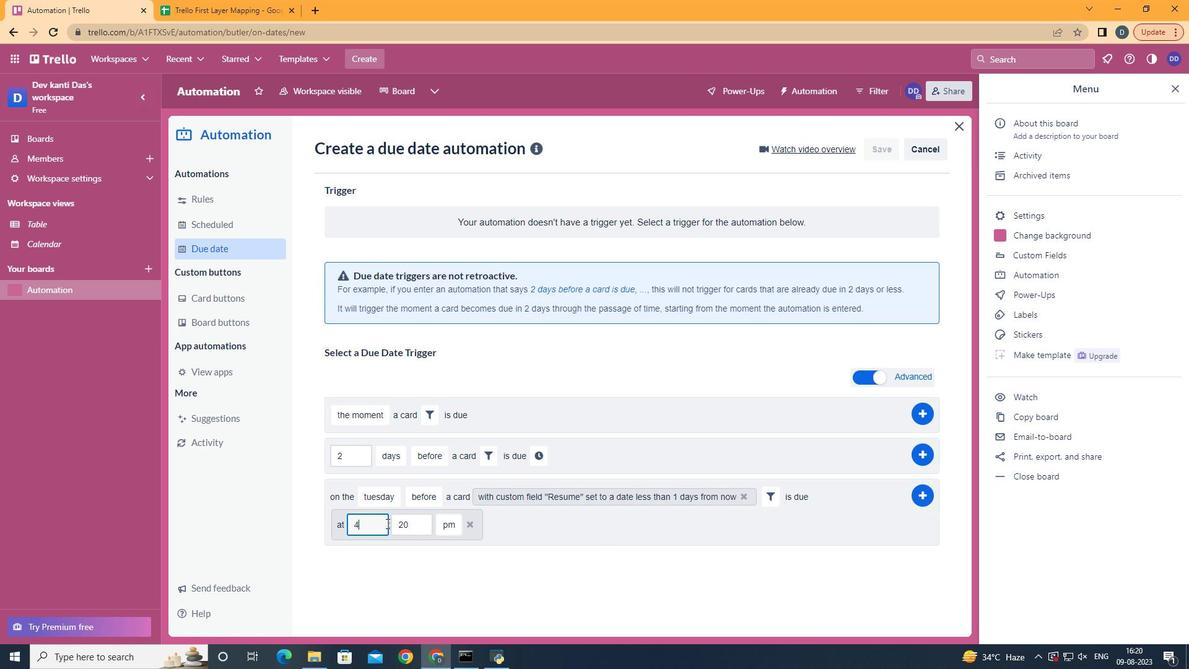
Action: Key pressed <Key.backspace>11
Screenshot: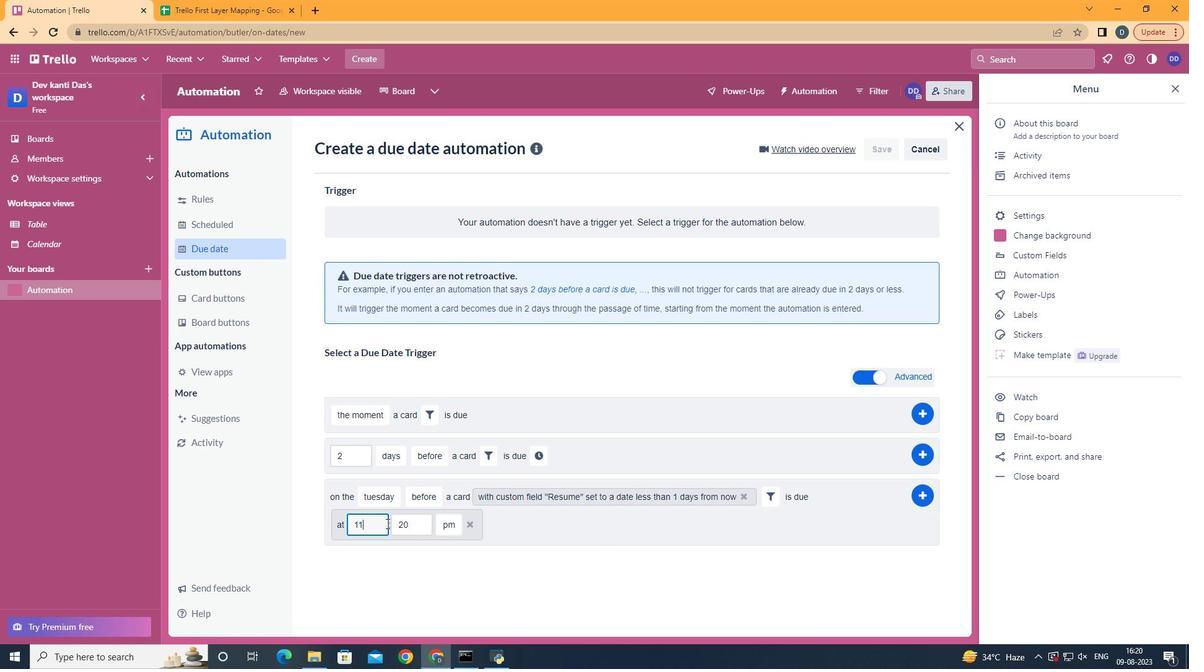 
Action: Mouse moved to (420, 524)
Screenshot: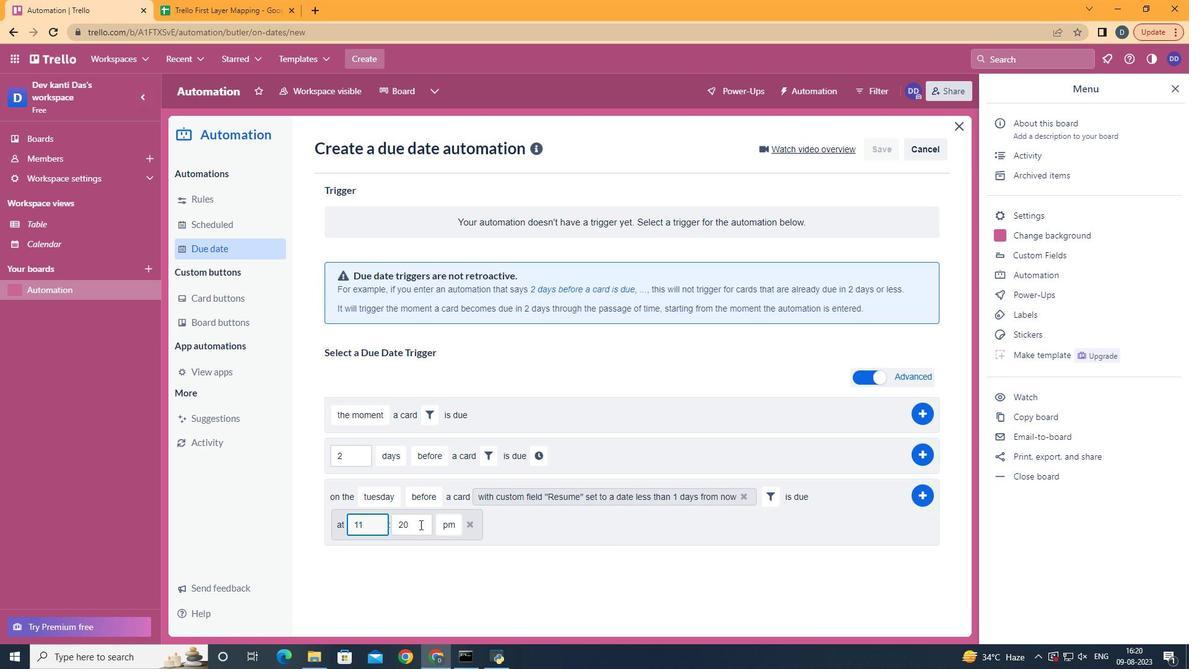 
Action: Mouse pressed left at (420, 524)
Screenshot: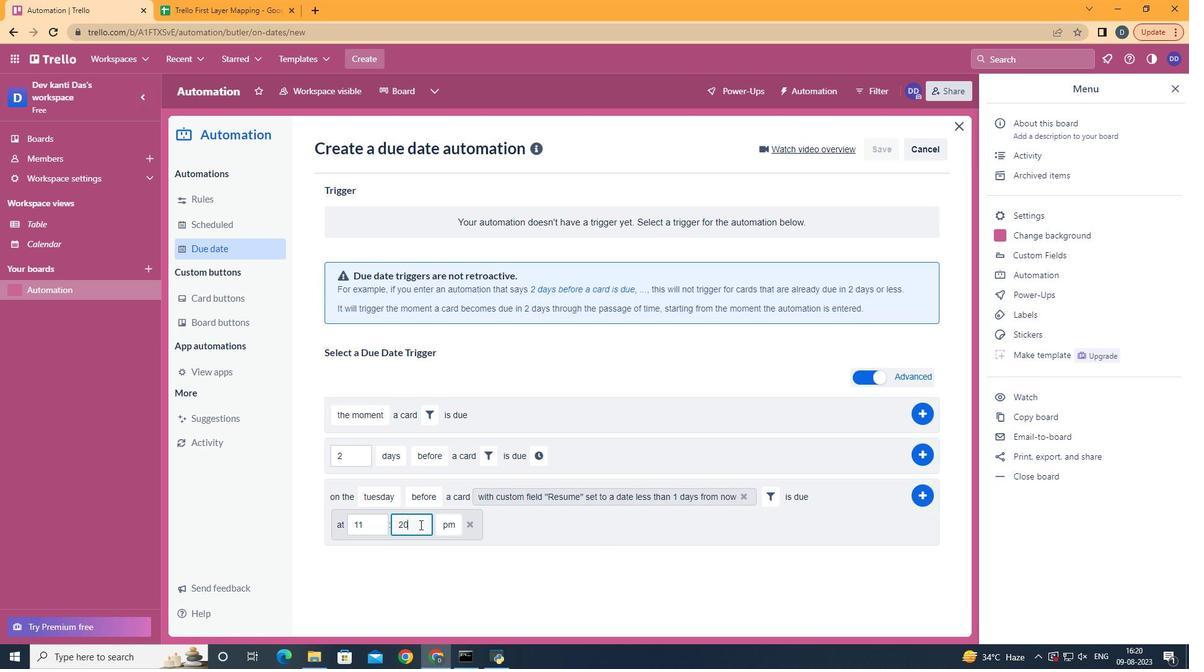 
Action: Key pressed <Key.backspace>
Screenshot: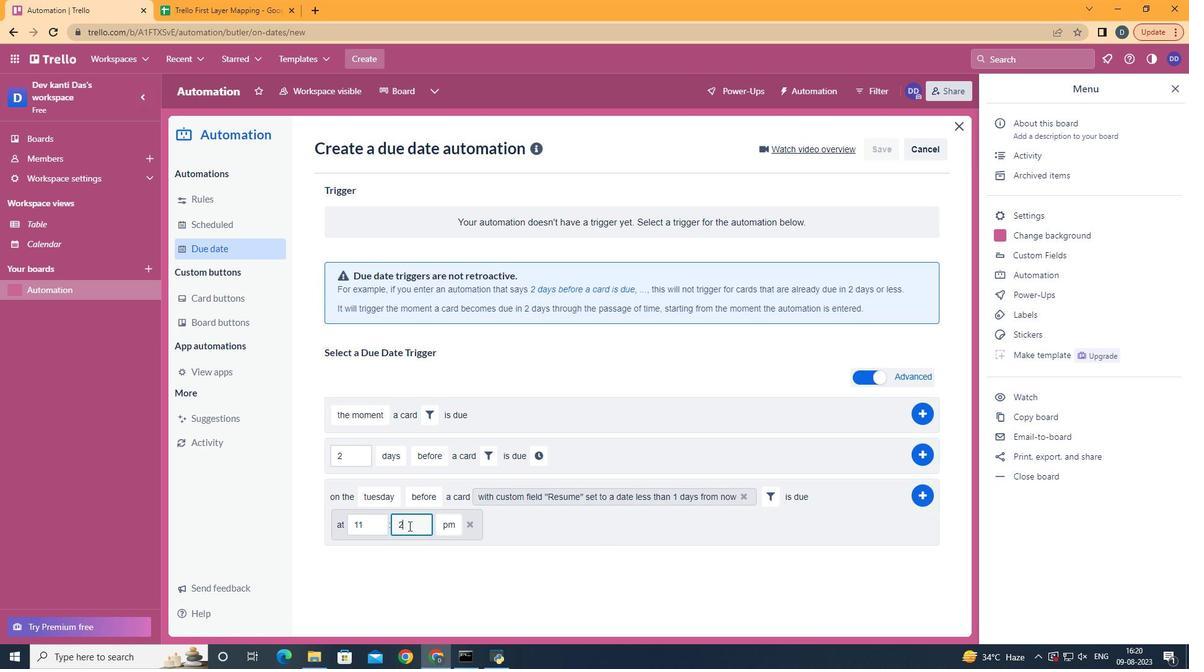 
Action: Mouse moved to (409, 526)
Screenshot: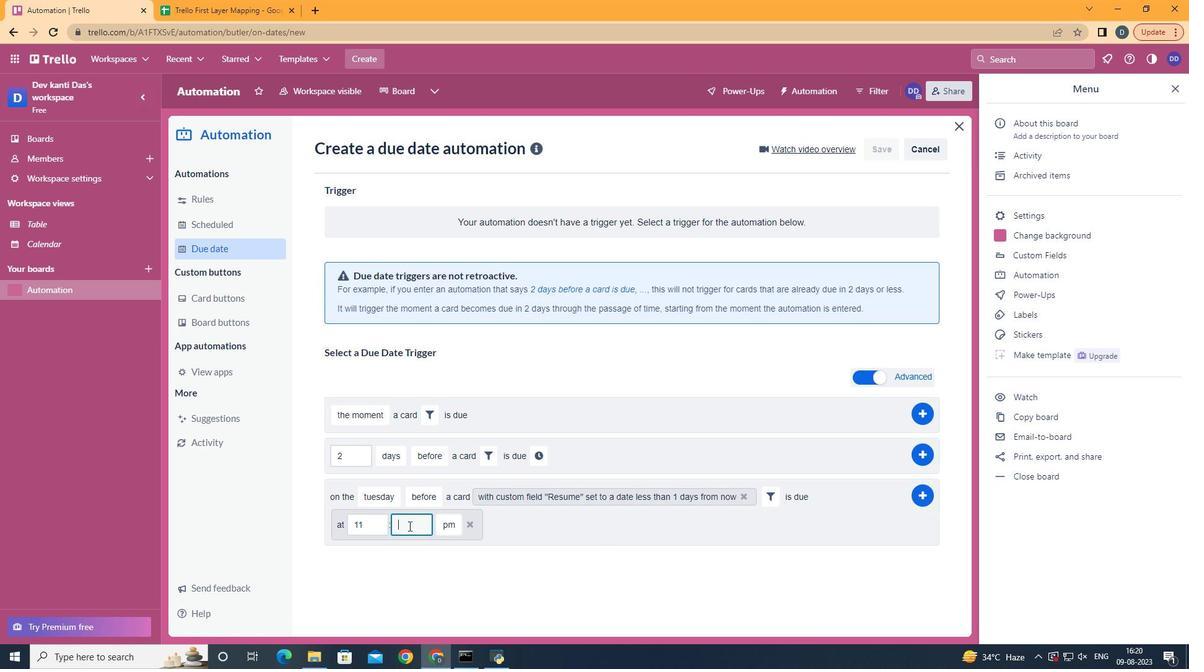 
Action: Key pressed <Key.backspace>00
Screenshot: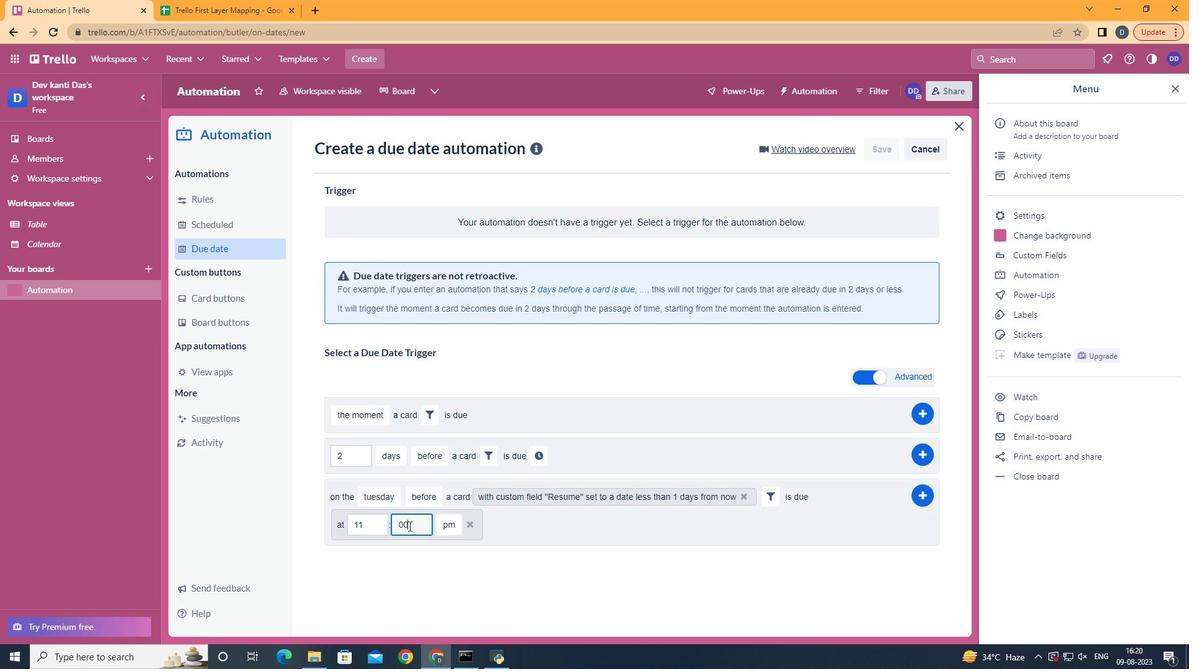
Action: Mouse moved to (457, 546)
Screenshot: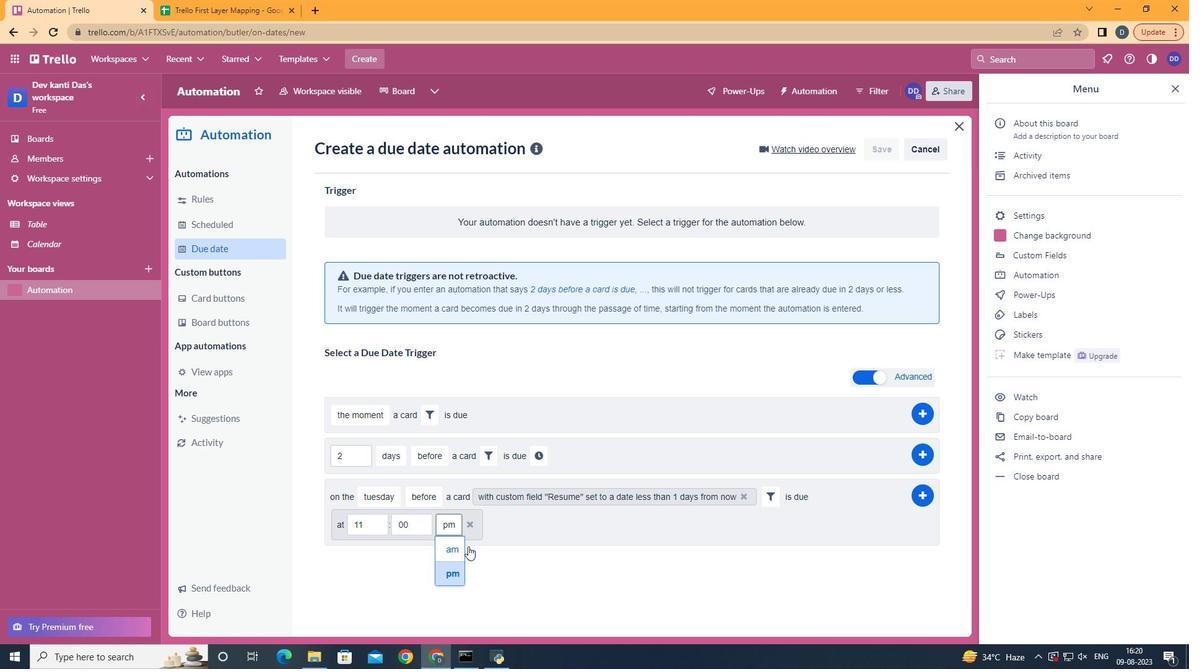
Action: Mouse pressed left at (457, 546)
Screenshot: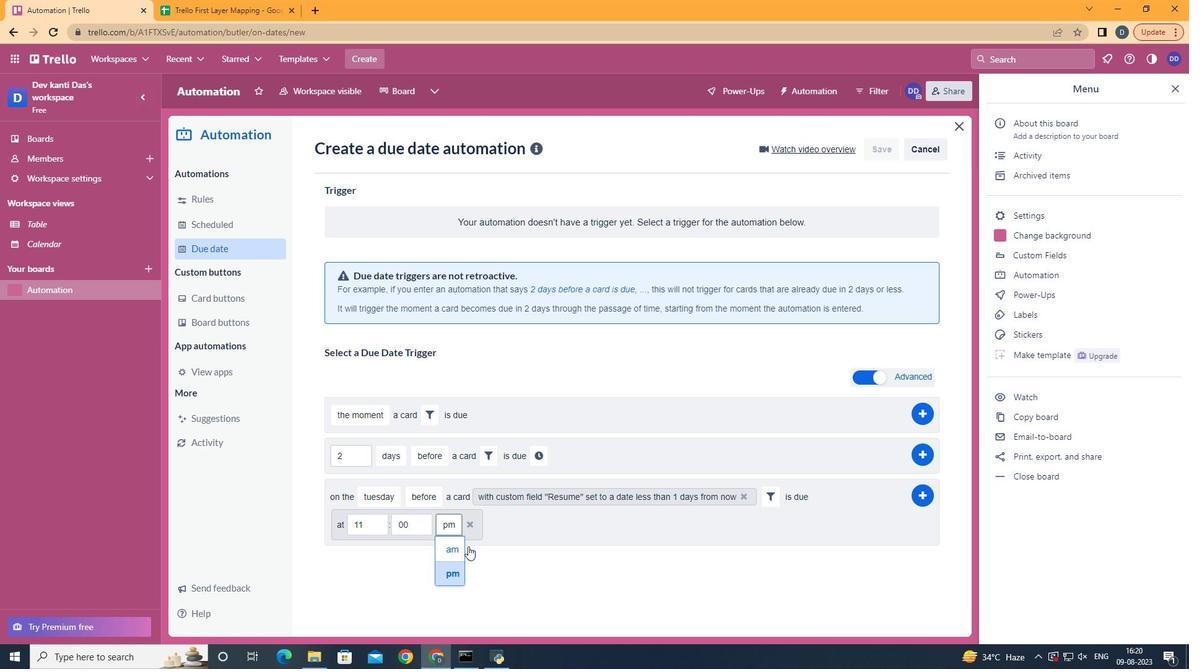 
Action: Mouse moved to (850, 382)
Screenshot: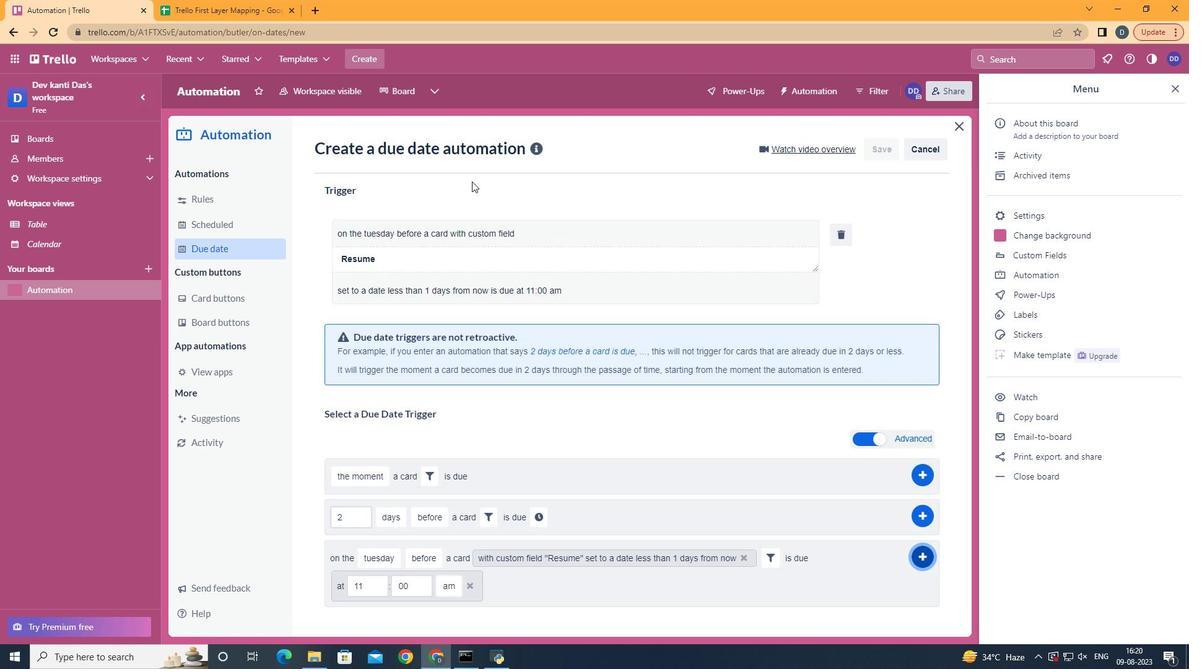 
Action: Mouse pressed left at (922, 497)
Screenshot: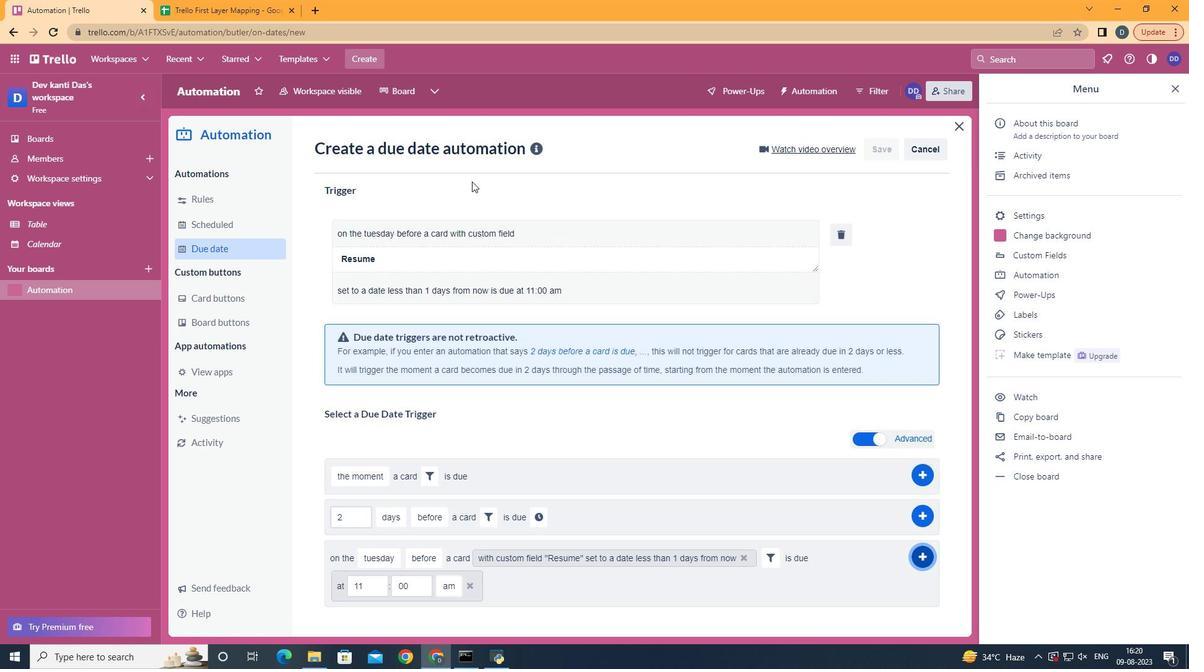 
Action: Mouse moved to (603, 250)
Screenshot: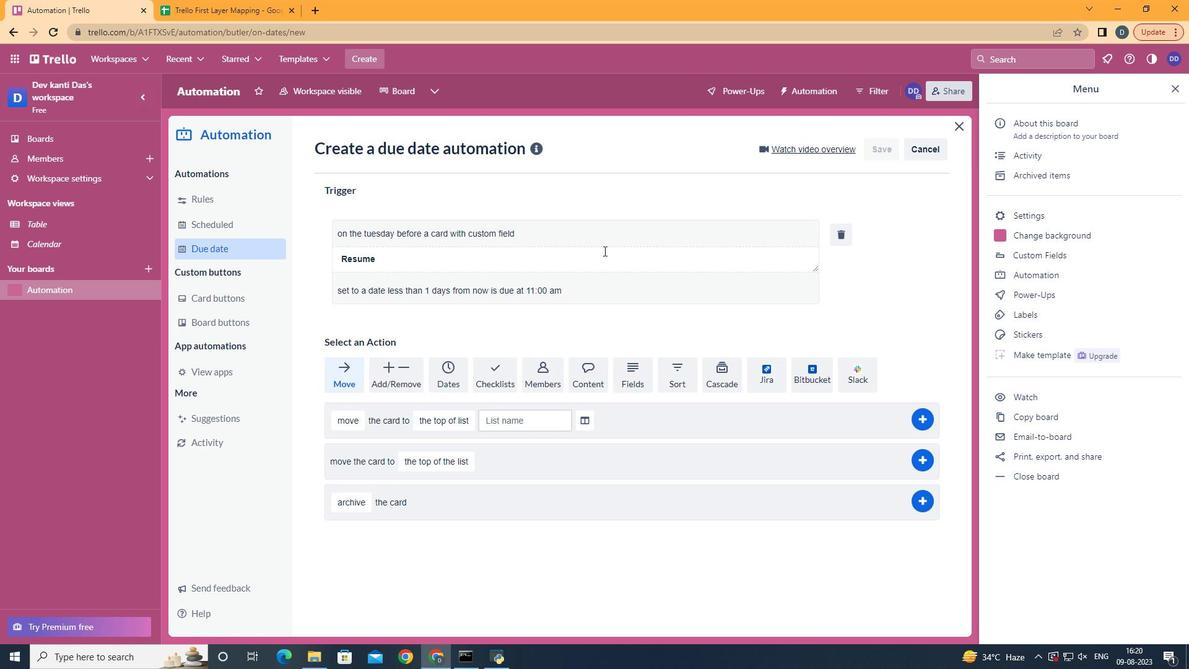 
